 Task: Create Card Website Maintenance Review in Board User Experience Best Practices to Workspace Event Furniture Rentals. Create Card Zoology Conference Review in Board Product Price Optimization to Workspace Event Furniture Rentals. Create Card Website Maintenance Review in Board Public Relations Crisis Communication Plan Development and Execution to Workspace Event Furniture Rentals
Action: Mouse moved to (469, 216)
Screenshot: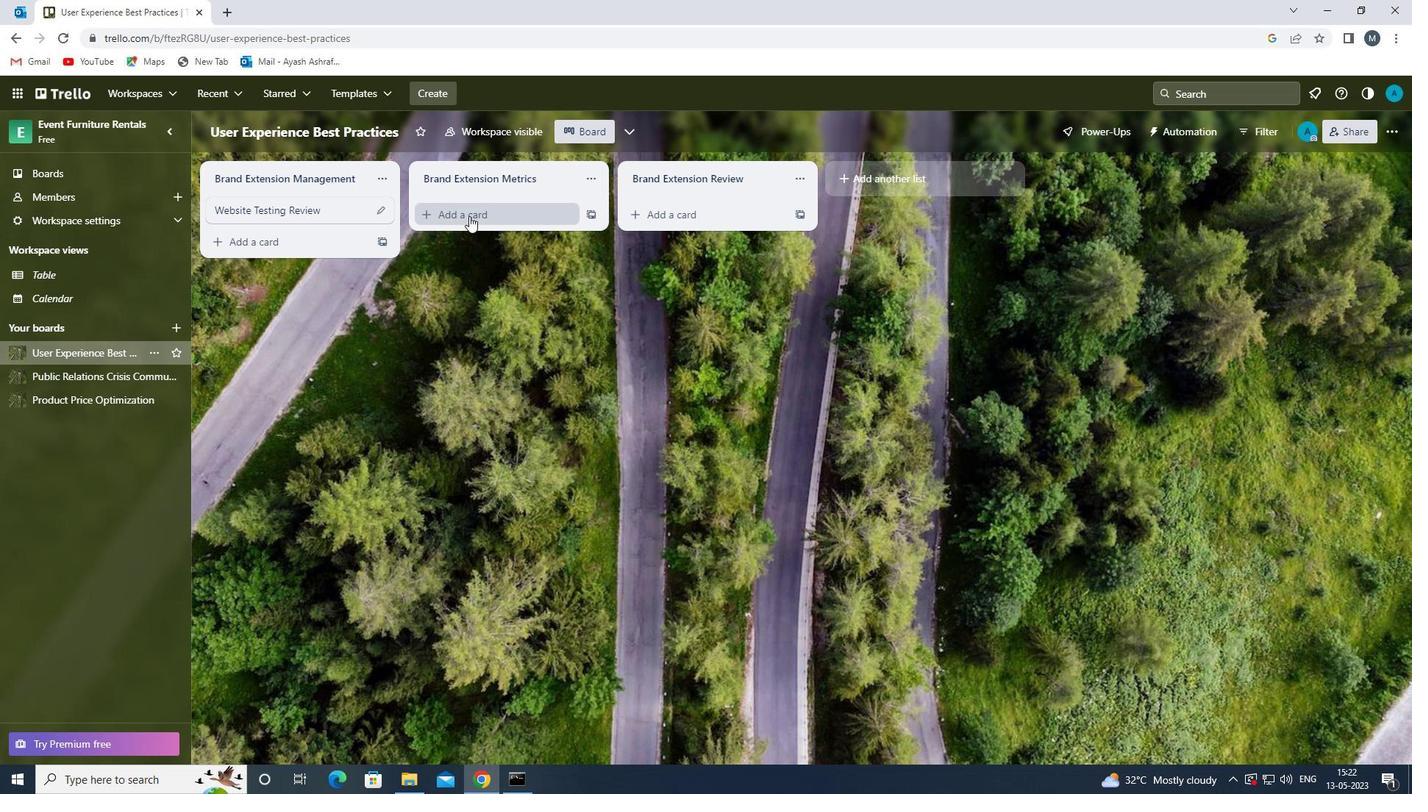 
Action: Mouse pressed left at (469, 216)
Screenshot: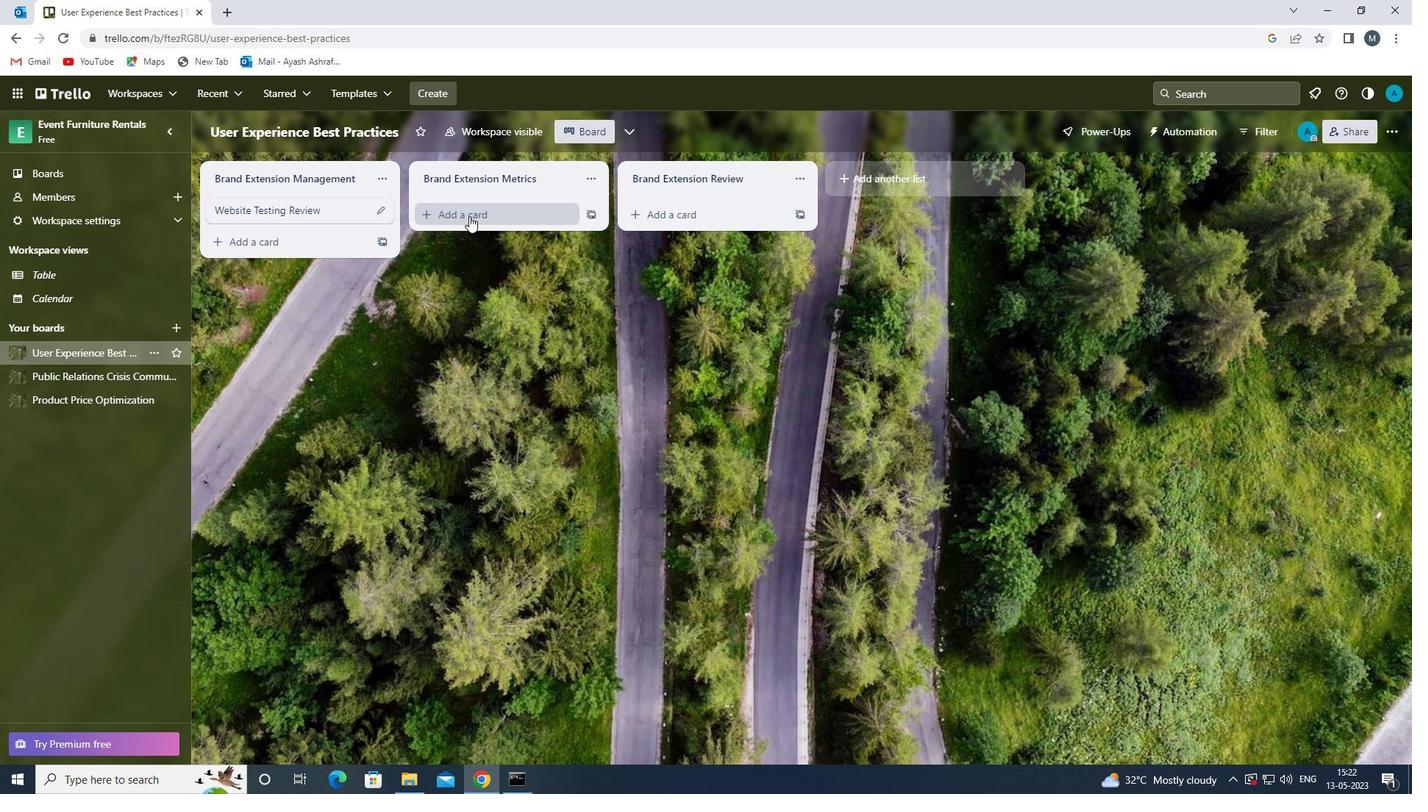 
Action: Mouse moved to (461, 232)
Screenshot: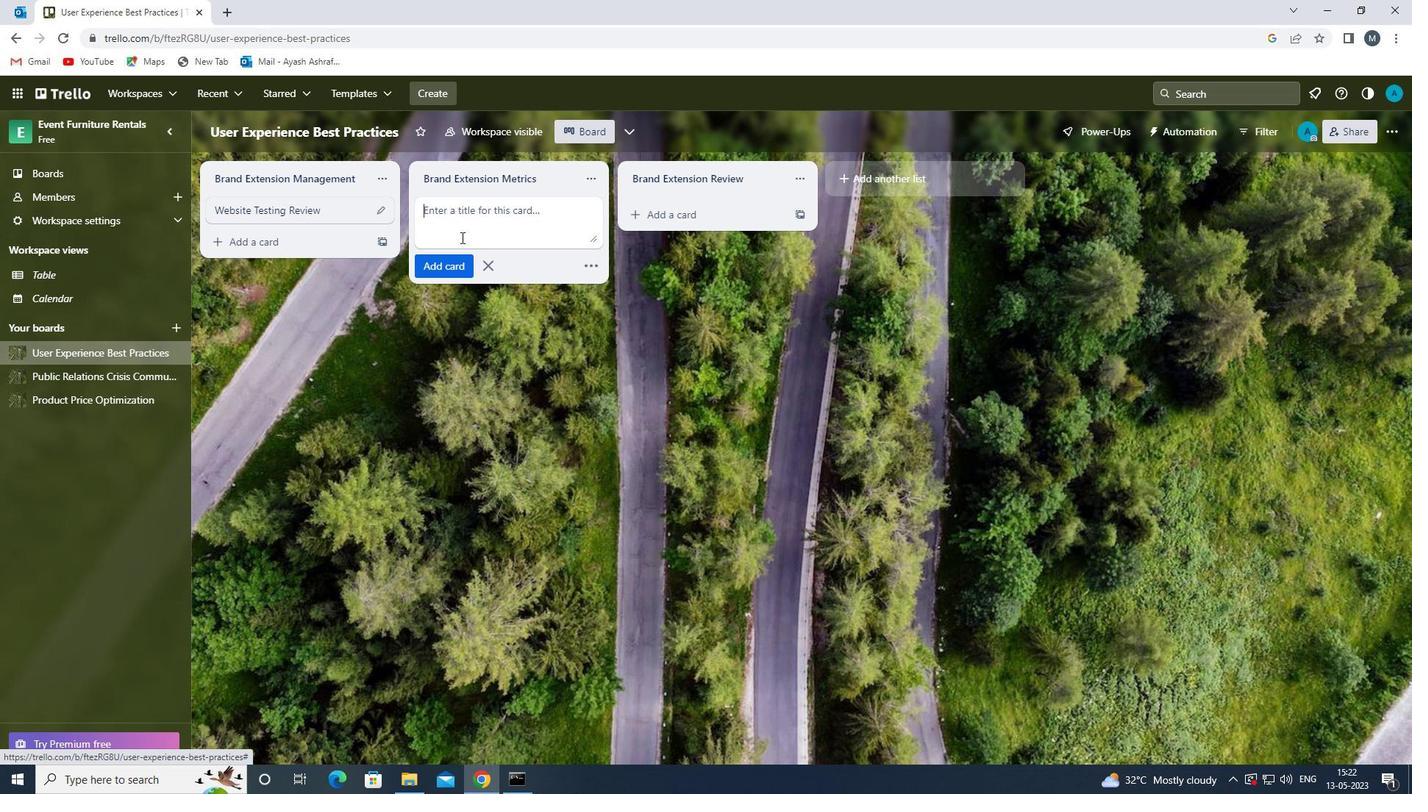 
Action: Mouse pressed left at (461, 232)
Screenshot: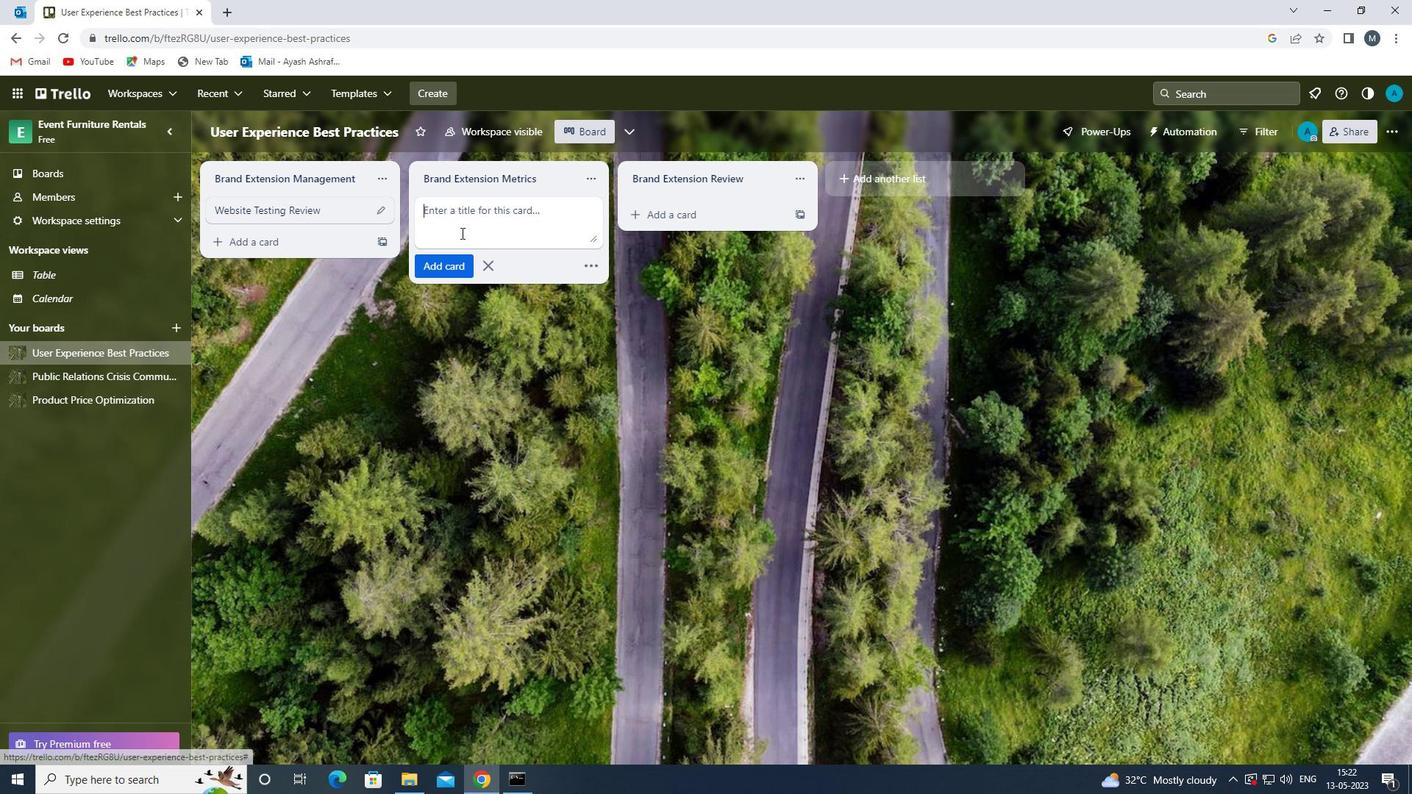 
Action: Key pressed <Key.shift>WEBSITE<Key.space><Key.shift>MAINTENANCE<Key.space><Key.shift>REVIEW<Key.space>
Screenshot: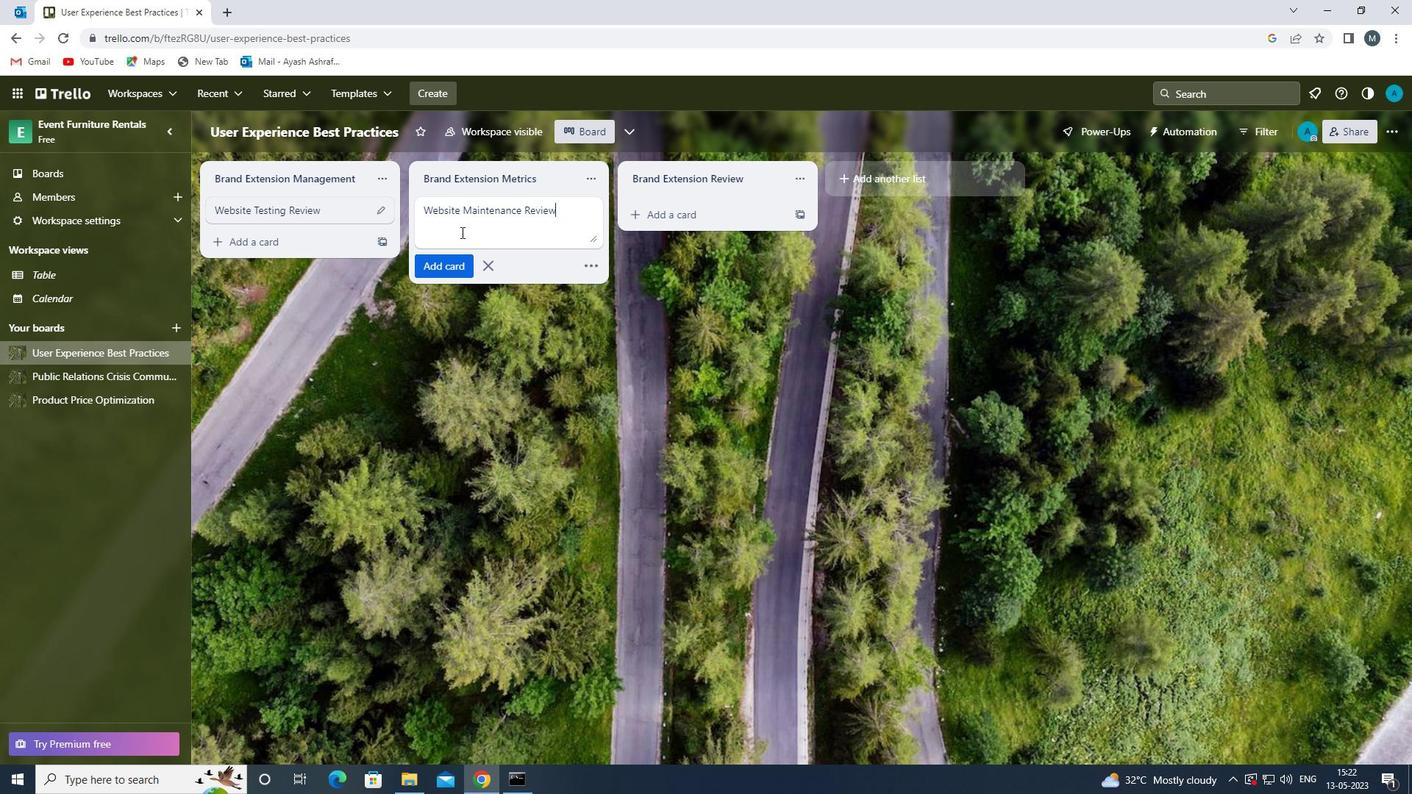 
Action: Mouse moved to (454, 261)
Screenshot: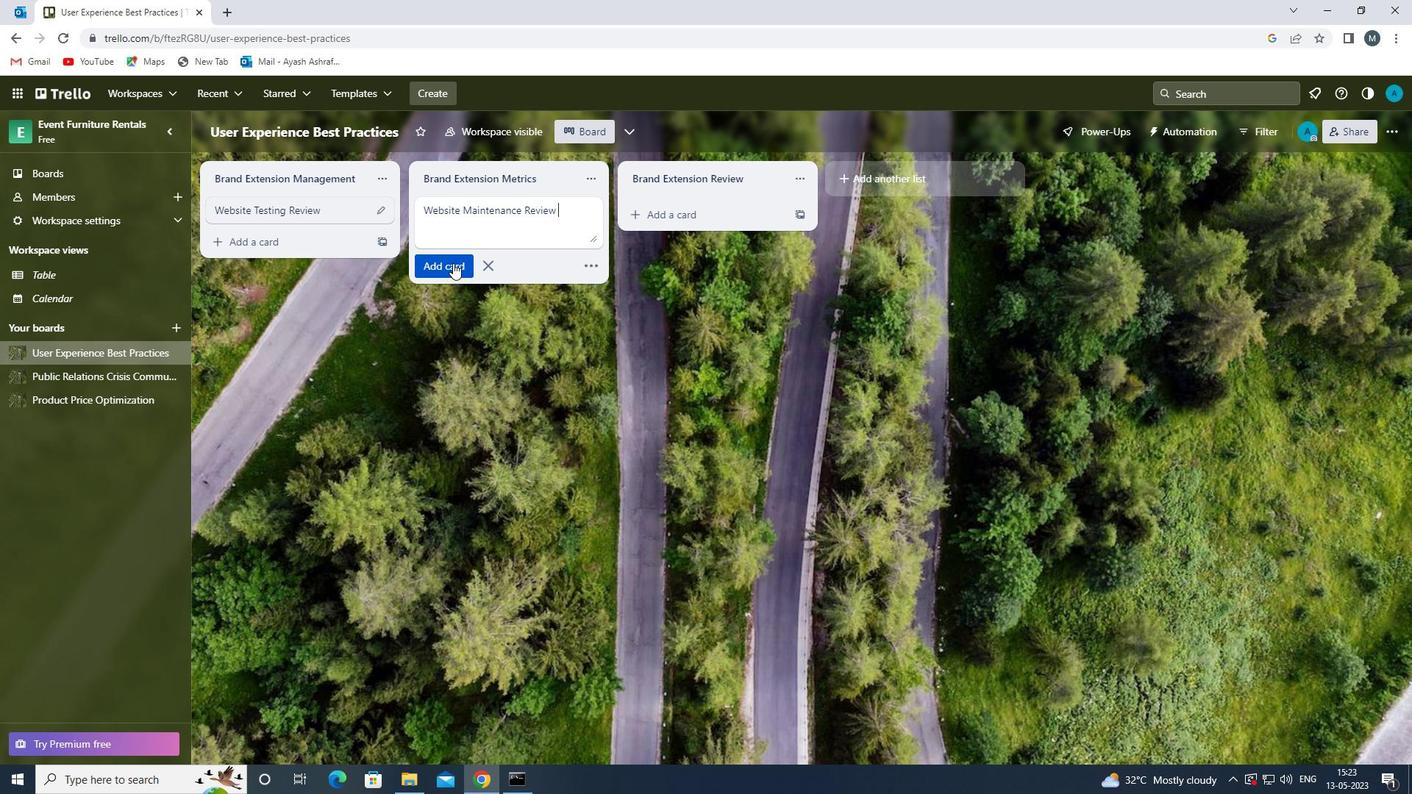 
Action: Mouse pressed left at (454, 261)
Screenshot: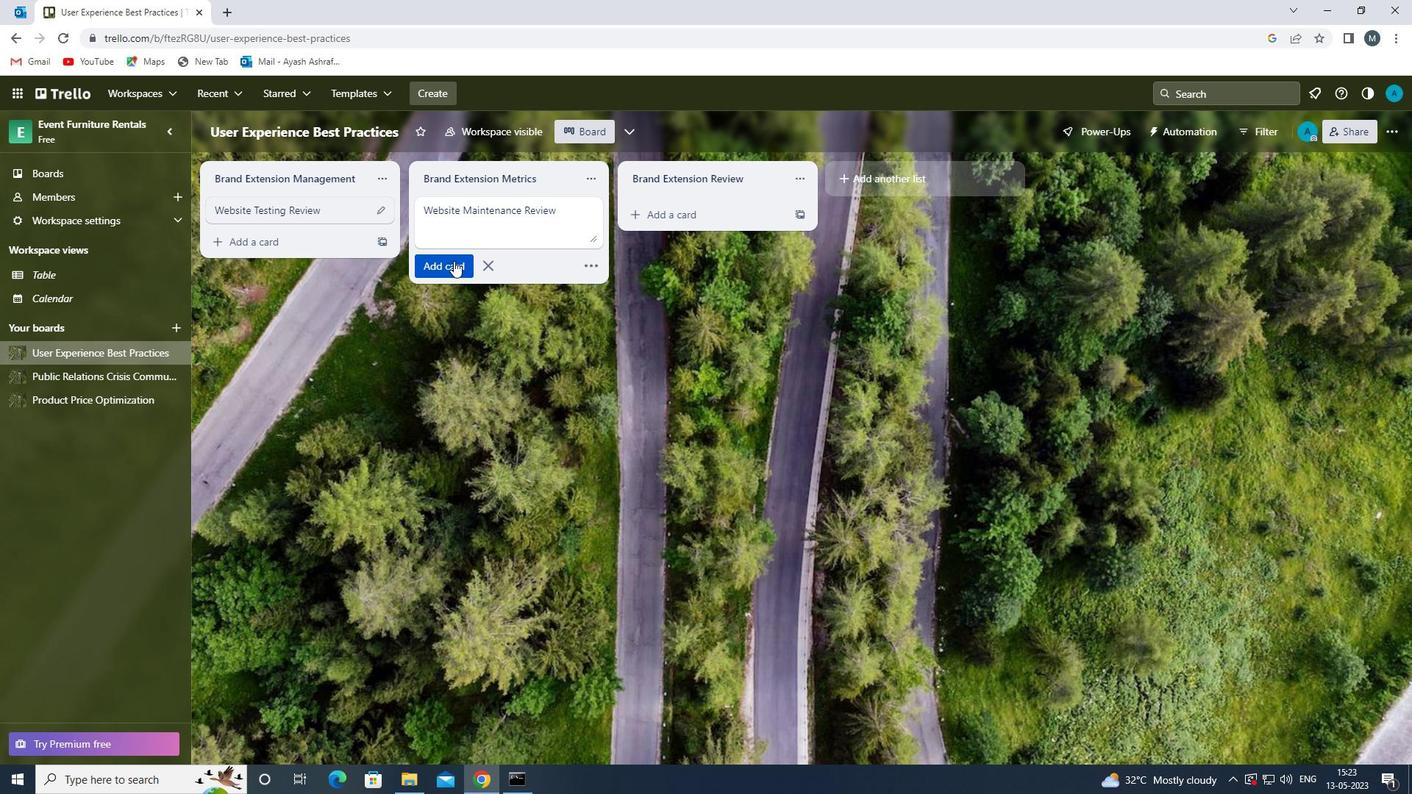 
Action: Mouse moved to (80, 406)
Screenshot: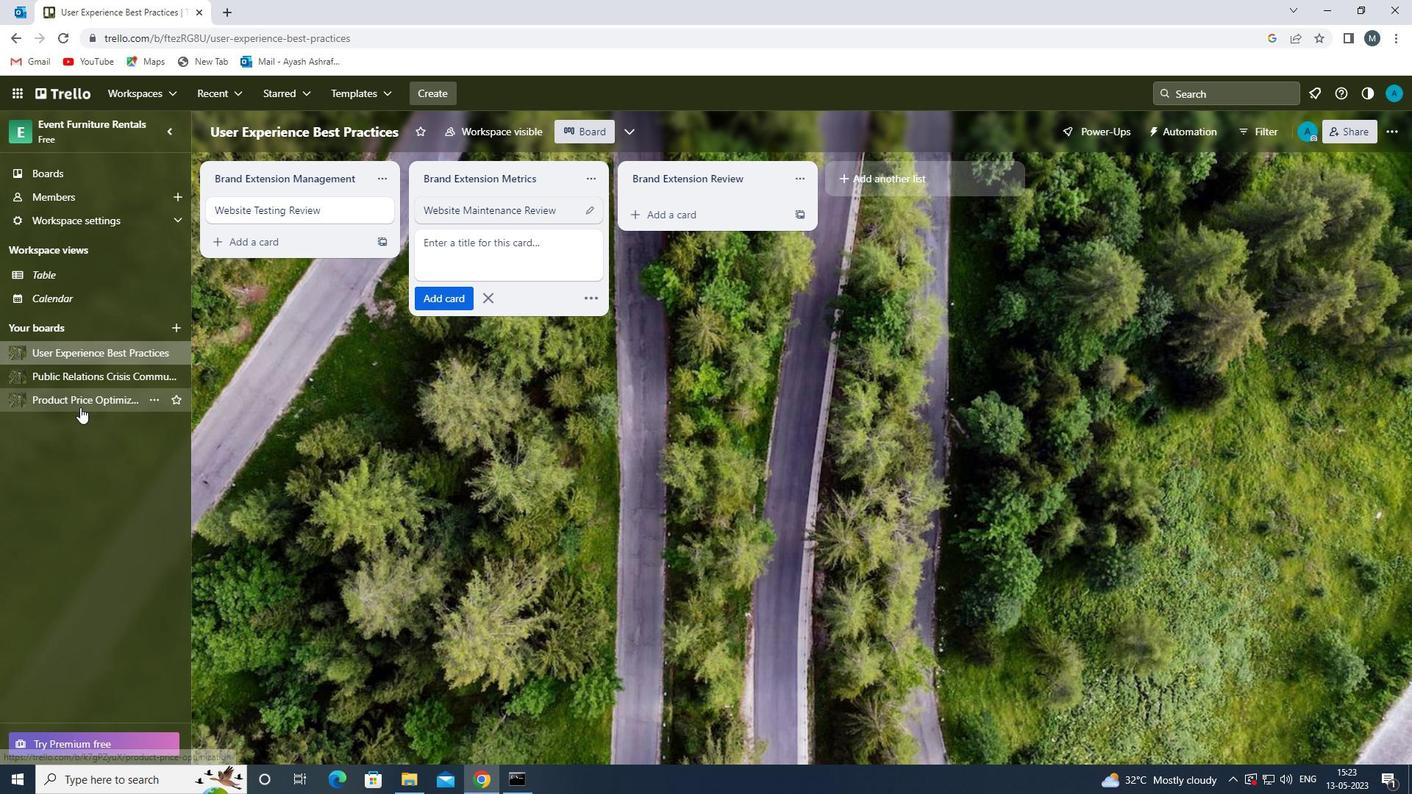 
Action: Mouse pressed left at (80, 406)
Screenshot: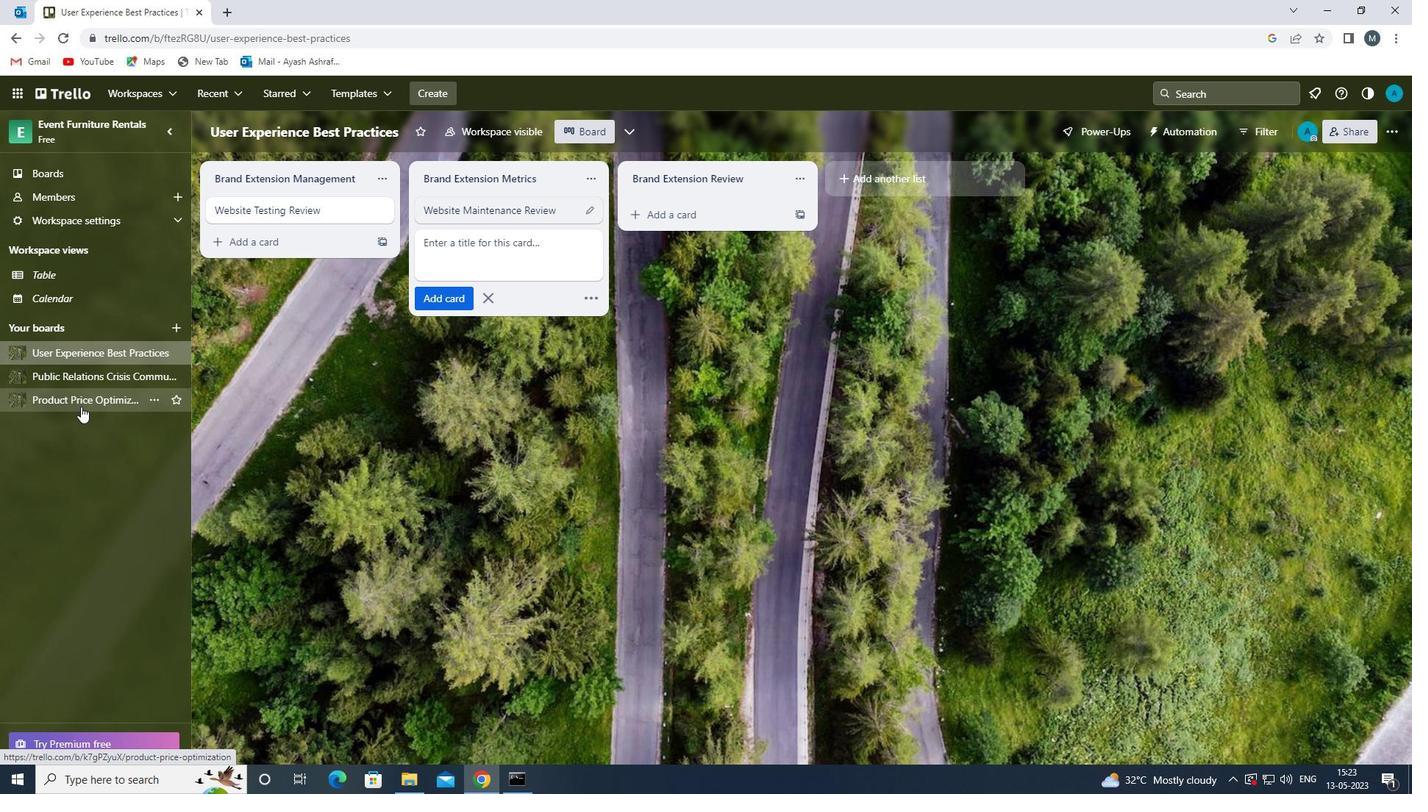 
Action: Mouse moved to (460, 221)
Screenshot: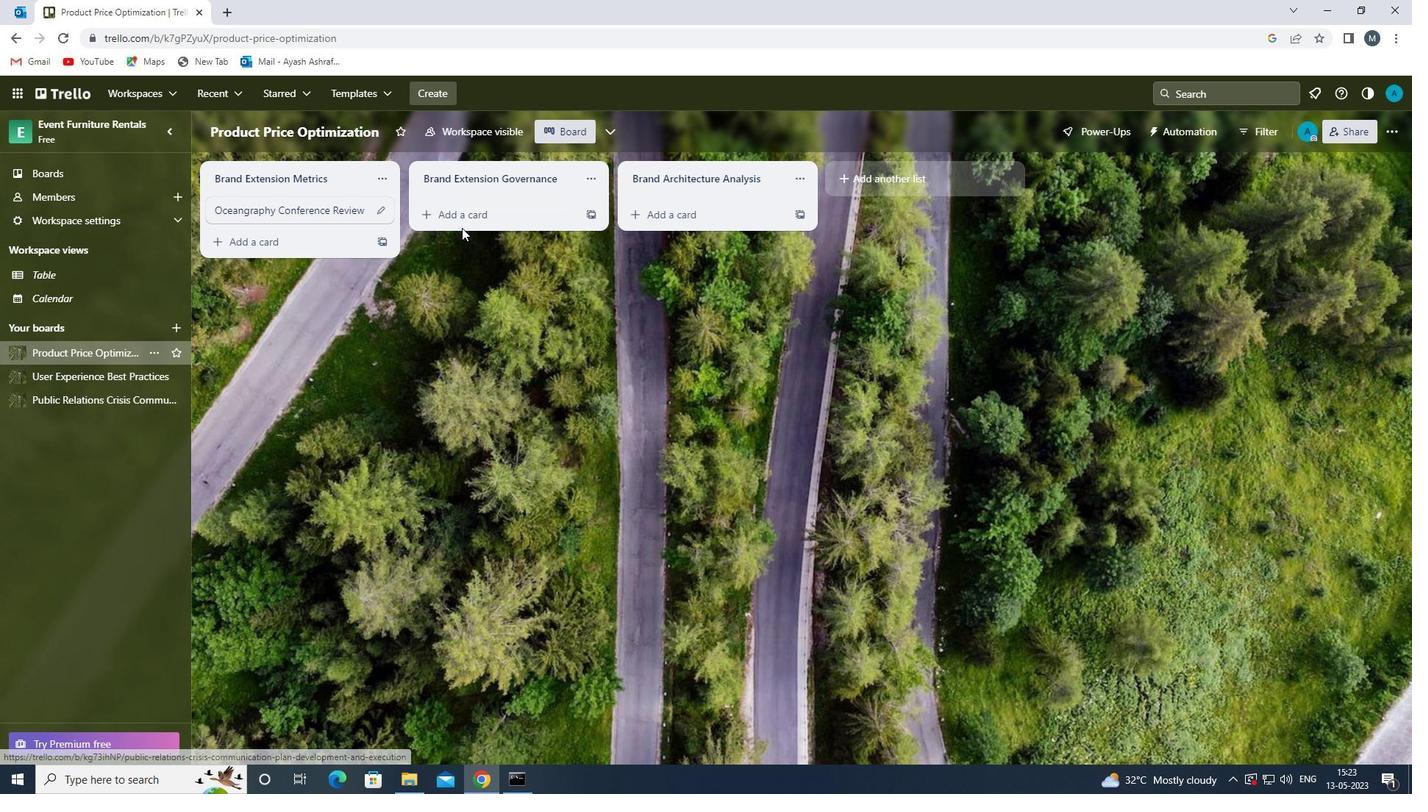 
Action: Mouse pressed left at (460, 221)
Screenshot: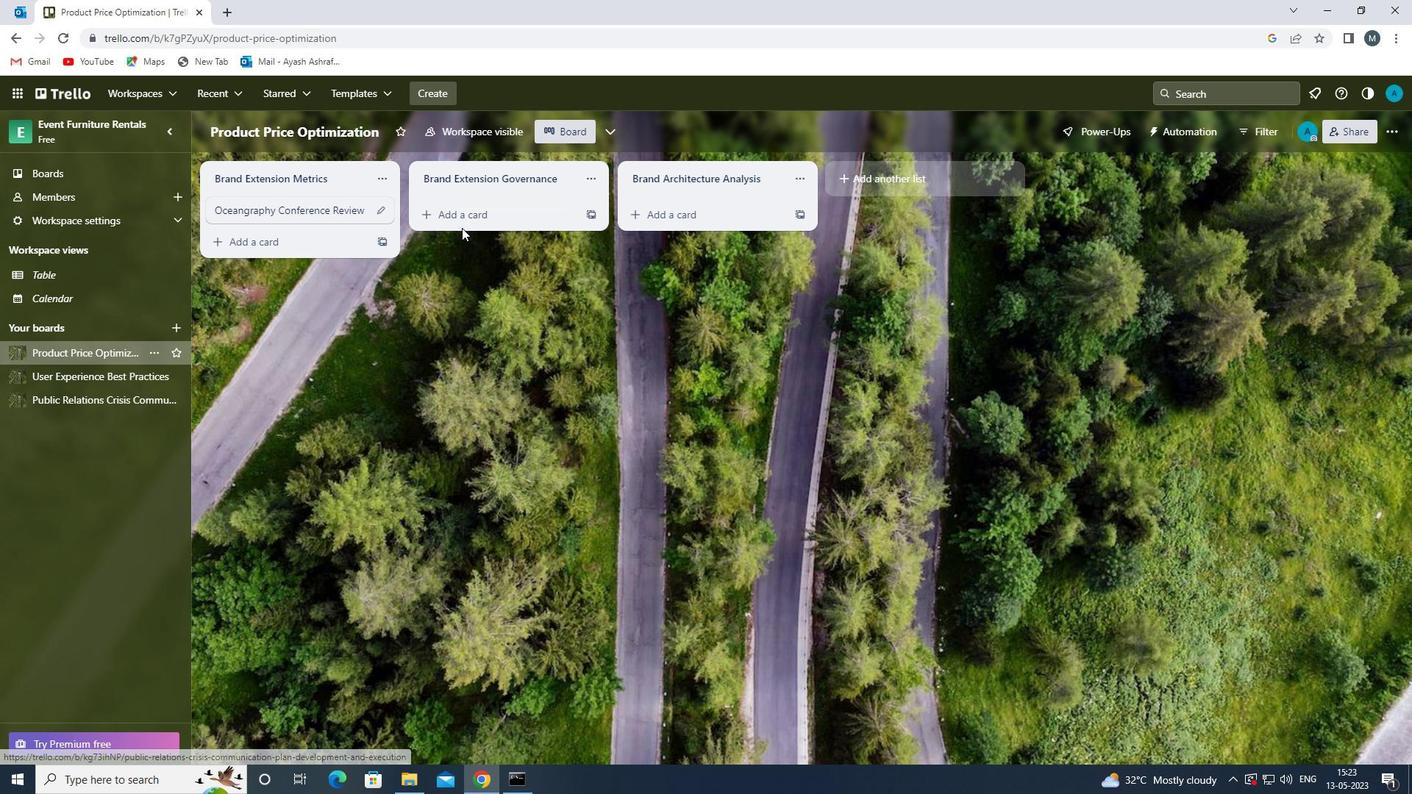 
Action: Mouse moved to (472, 221)
Screenshot: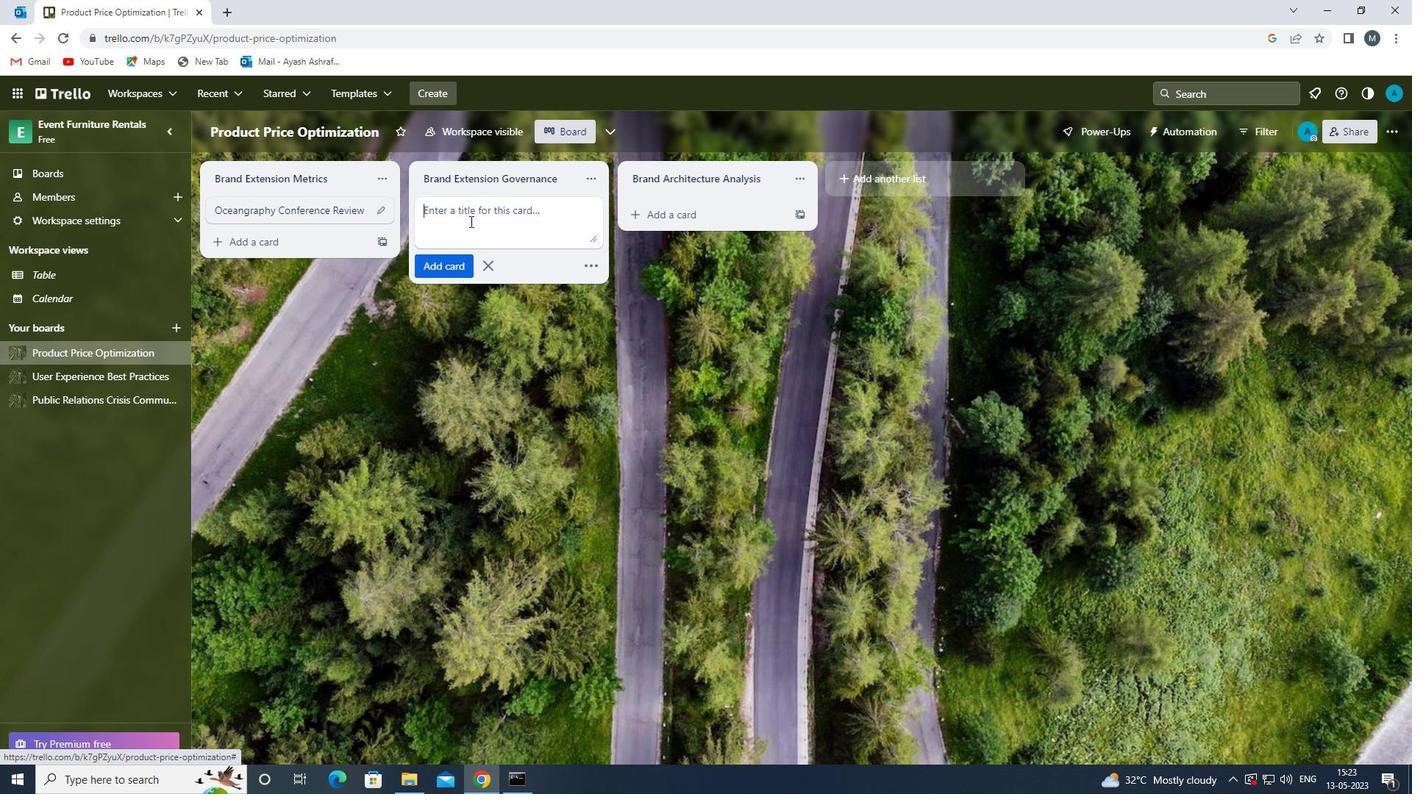 
Action: Mouse pressed left at (472, 221)
Screenshot: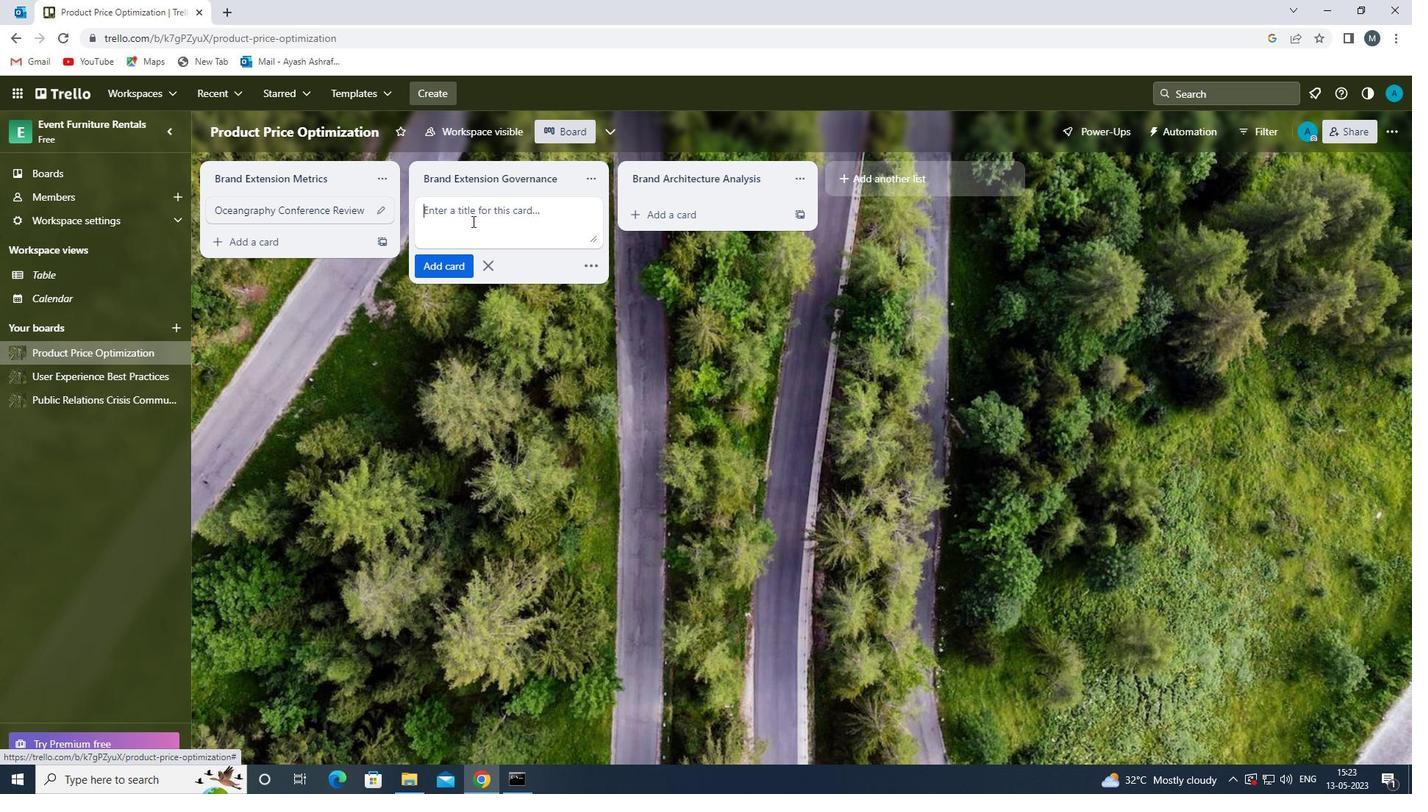 
Action: Mouse moved to (472, 221)
Screenshot: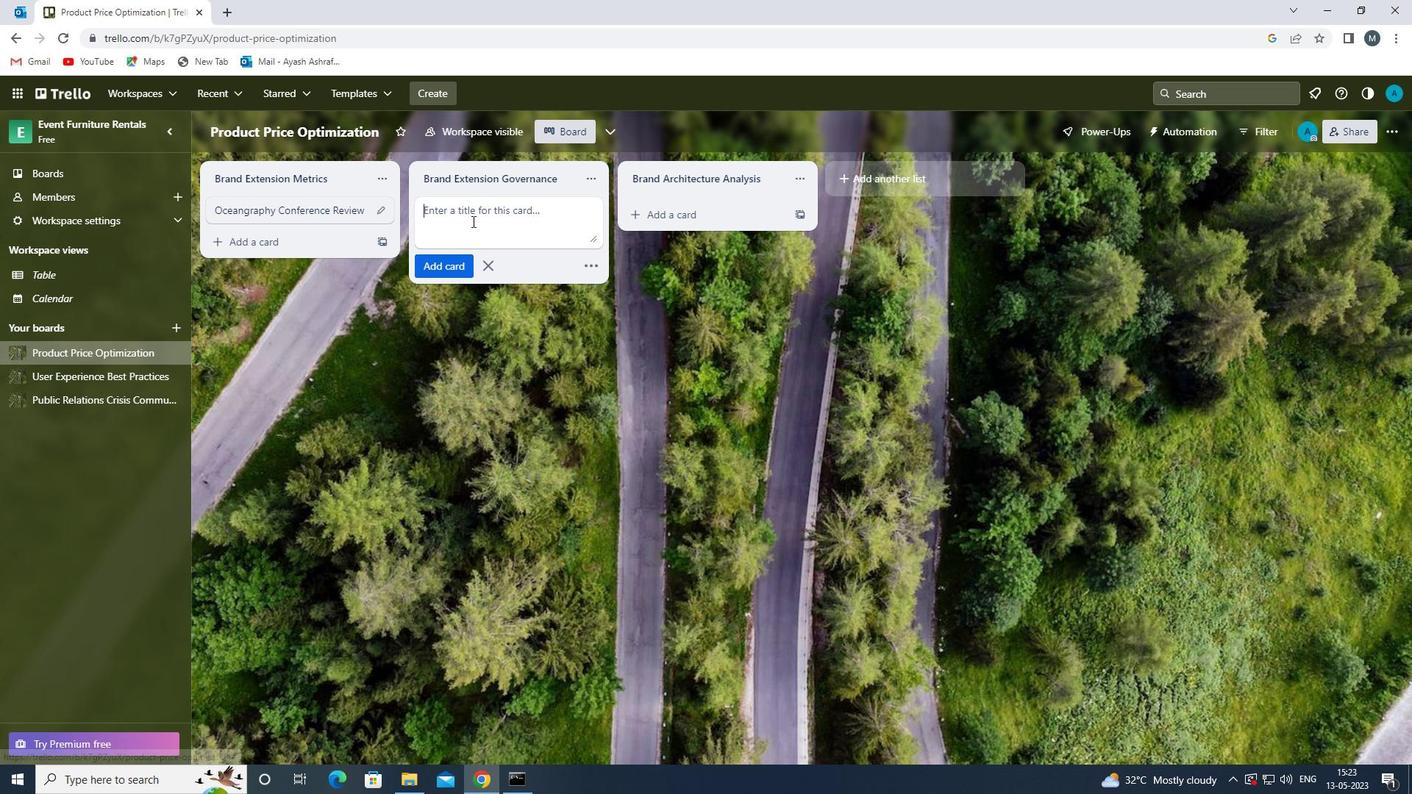 
Action: Key pressed <Key.shift>ZOOLOGY<Key.space><Key.shift><Key.shift><Key.shift><Key.shift><Key.shift>CONFERENCE<Key.space><Key.shift>REVIEW<Key.space>
Screenshot: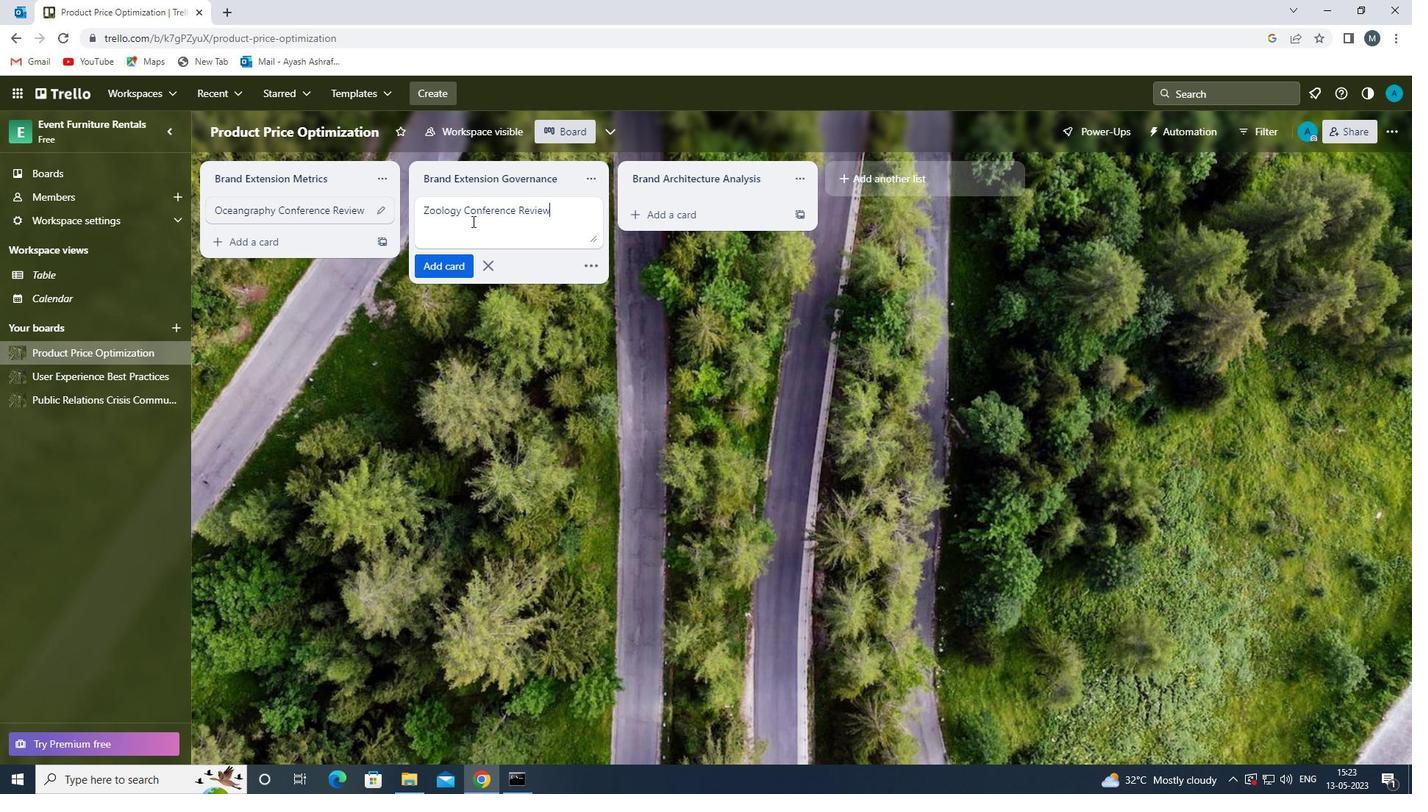 
Action: Mouse moved to (459, 267)
Screenshot: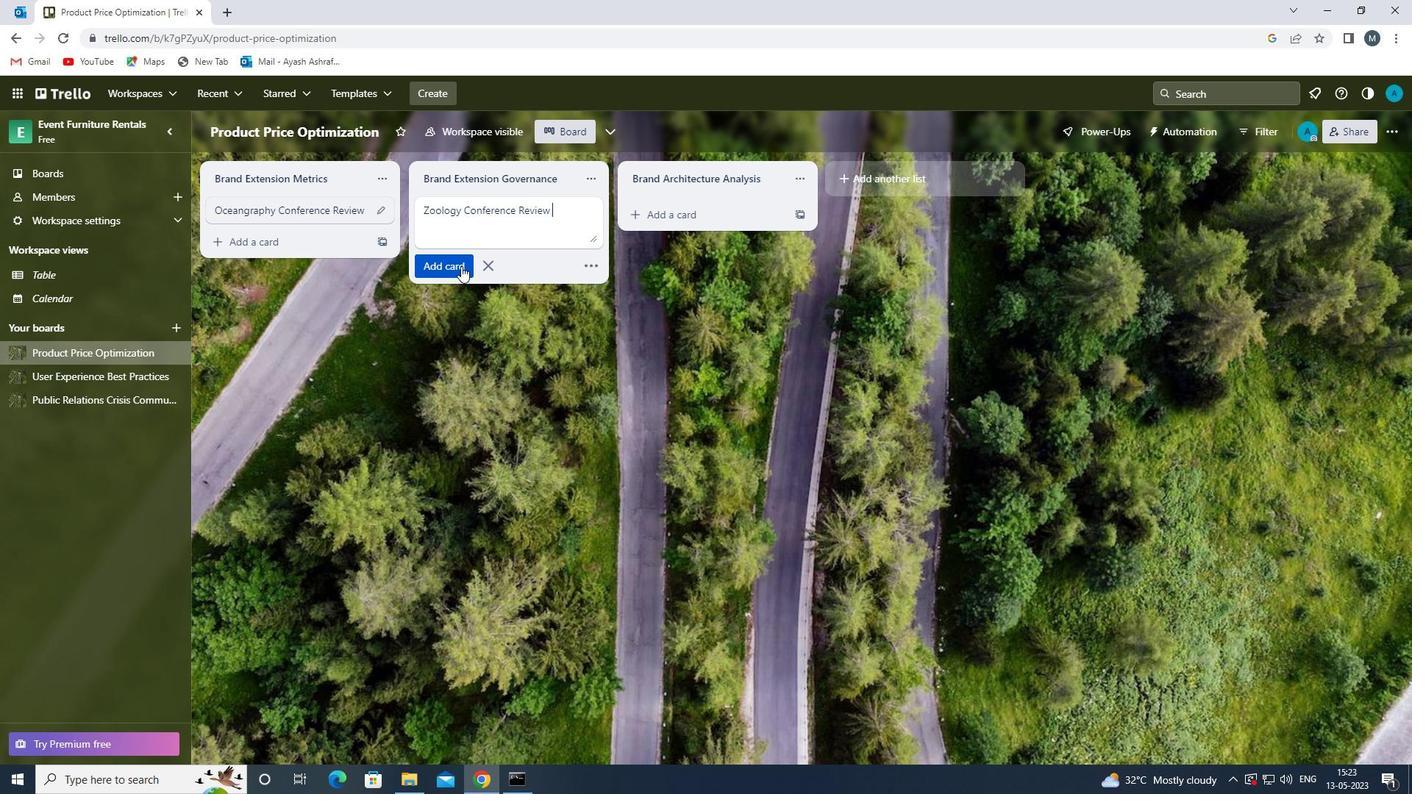 
Action: Mouse pressed left at (459, 267)
Screenshot: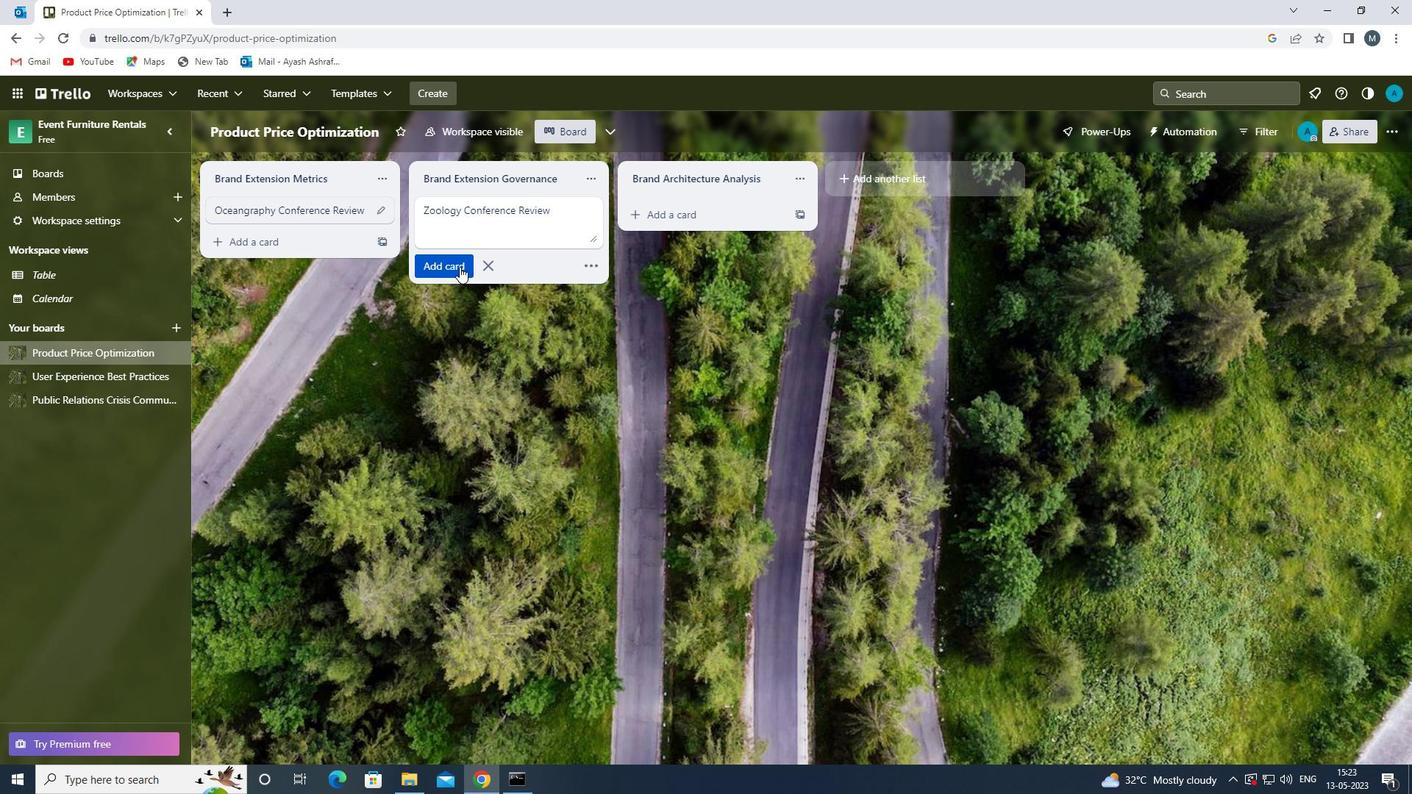 
Action: Mouse moved to (437, 397)
Screenshot: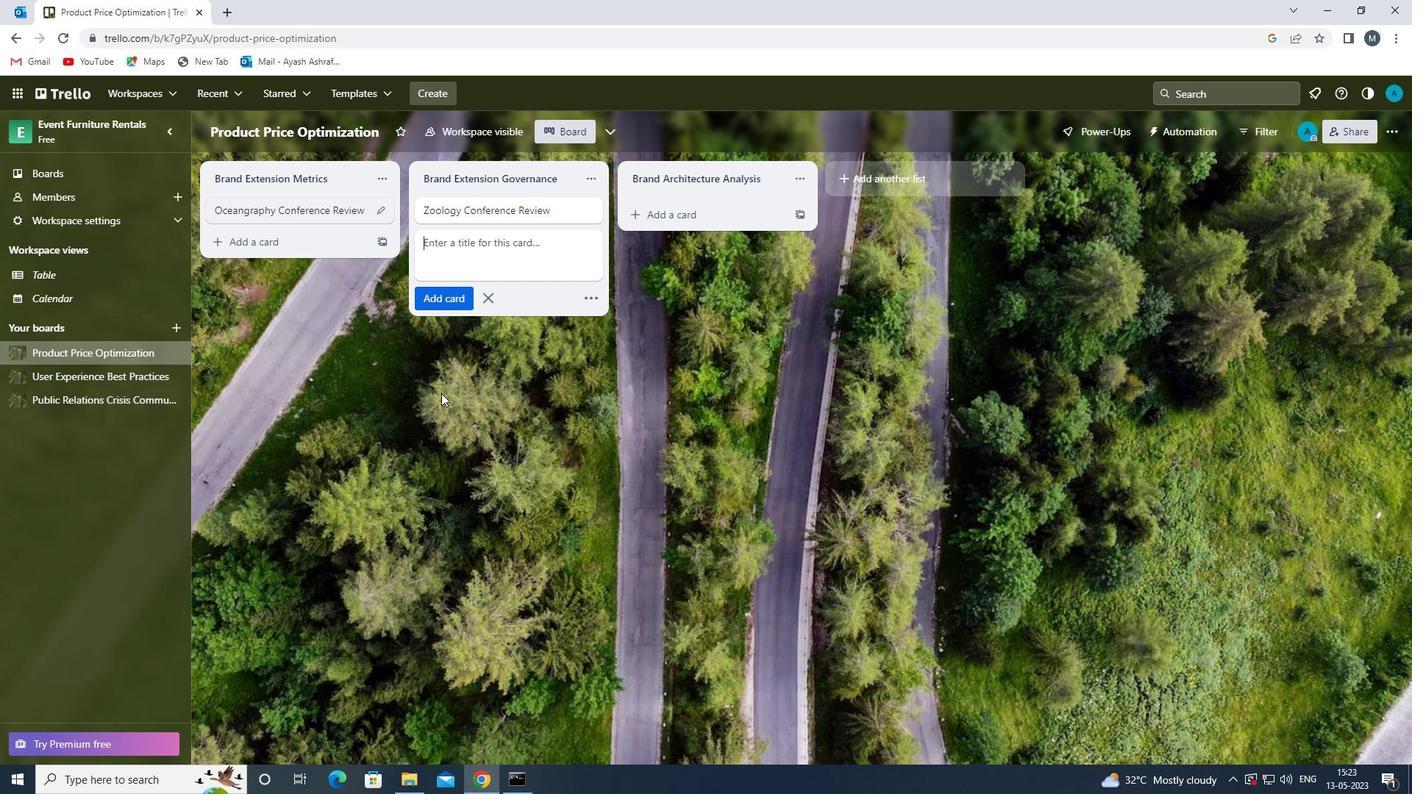 
Action: Mouse pressed left at (437, 397)
Screenshot: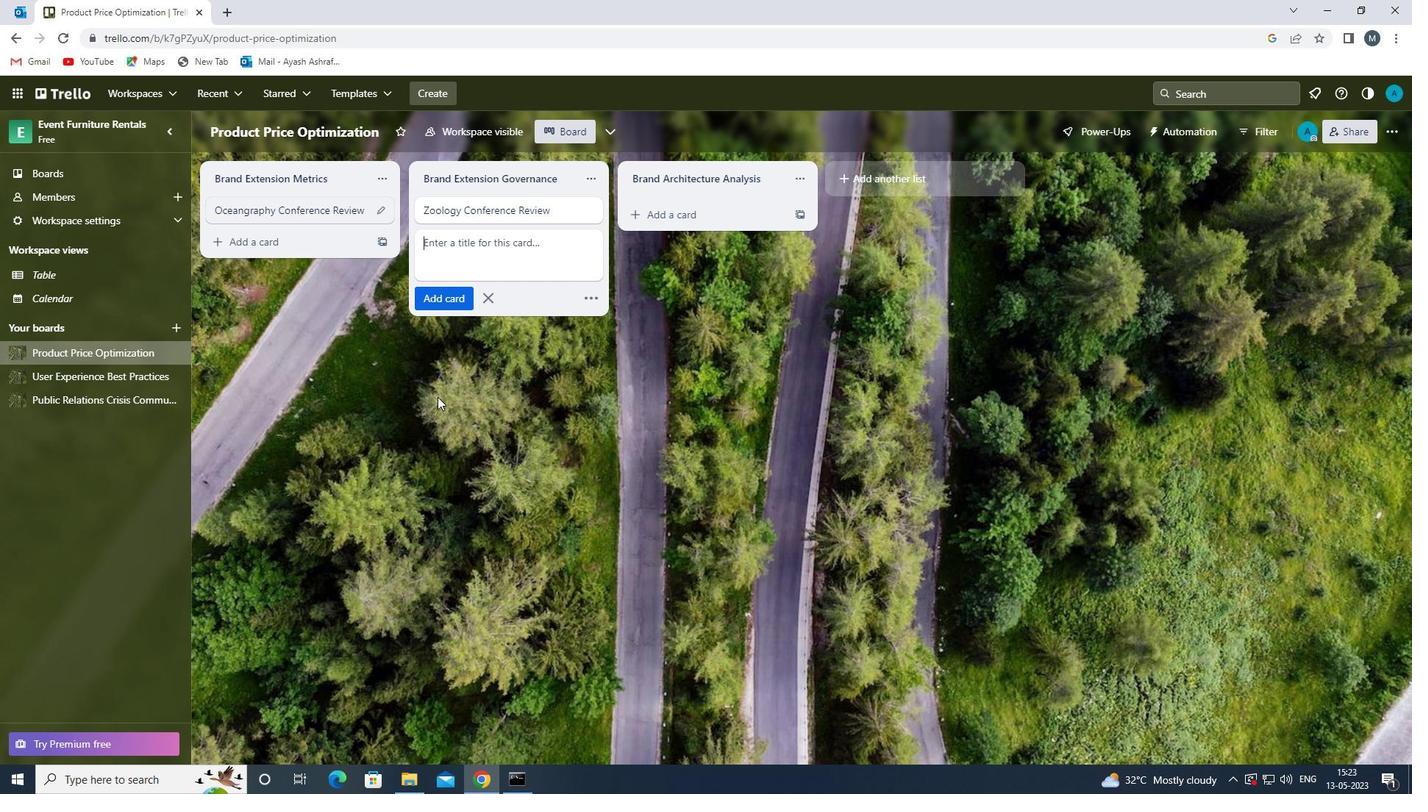 
Action: Mouse moved to (89, 402)
Screenshot: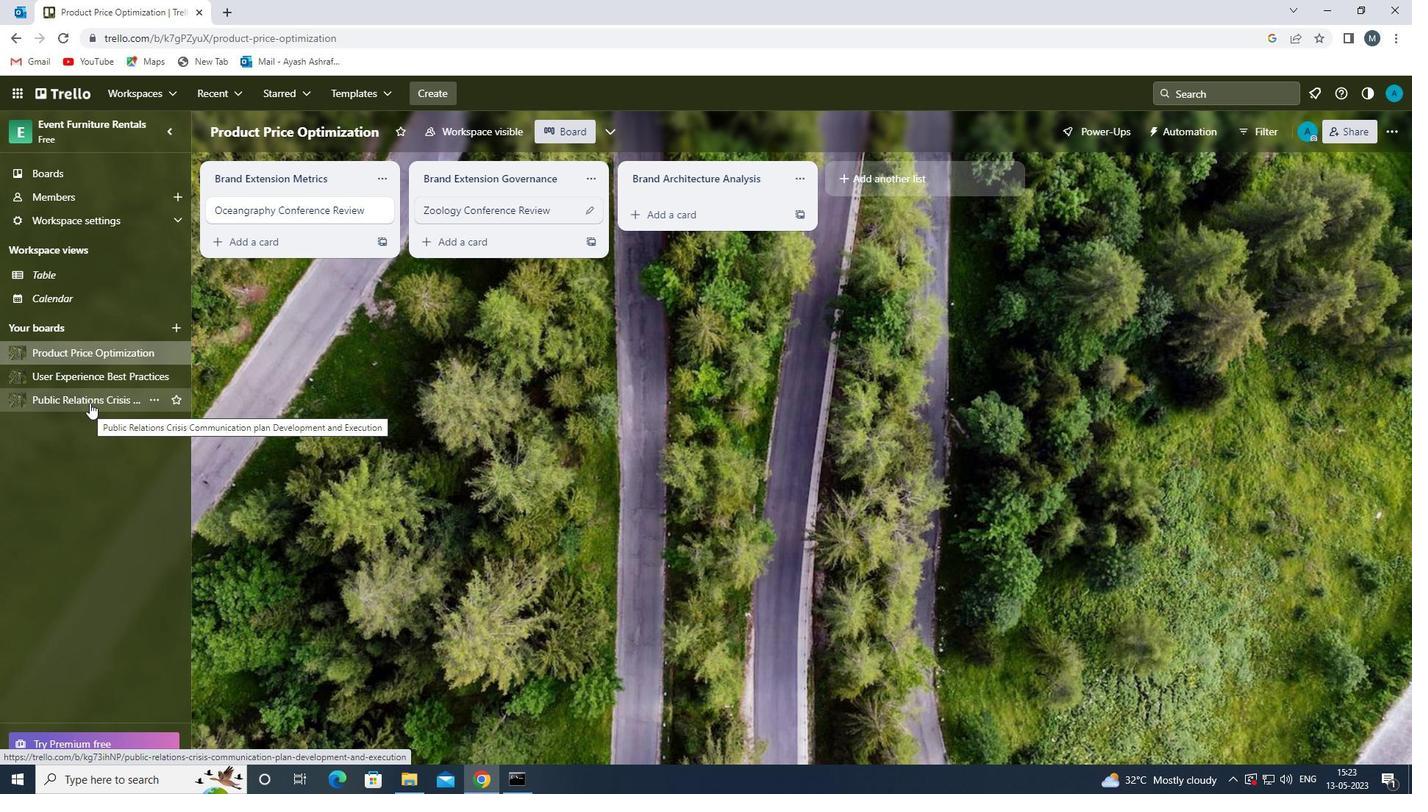 
Action: Mouse pressed left at (89, 402)
Screenshot: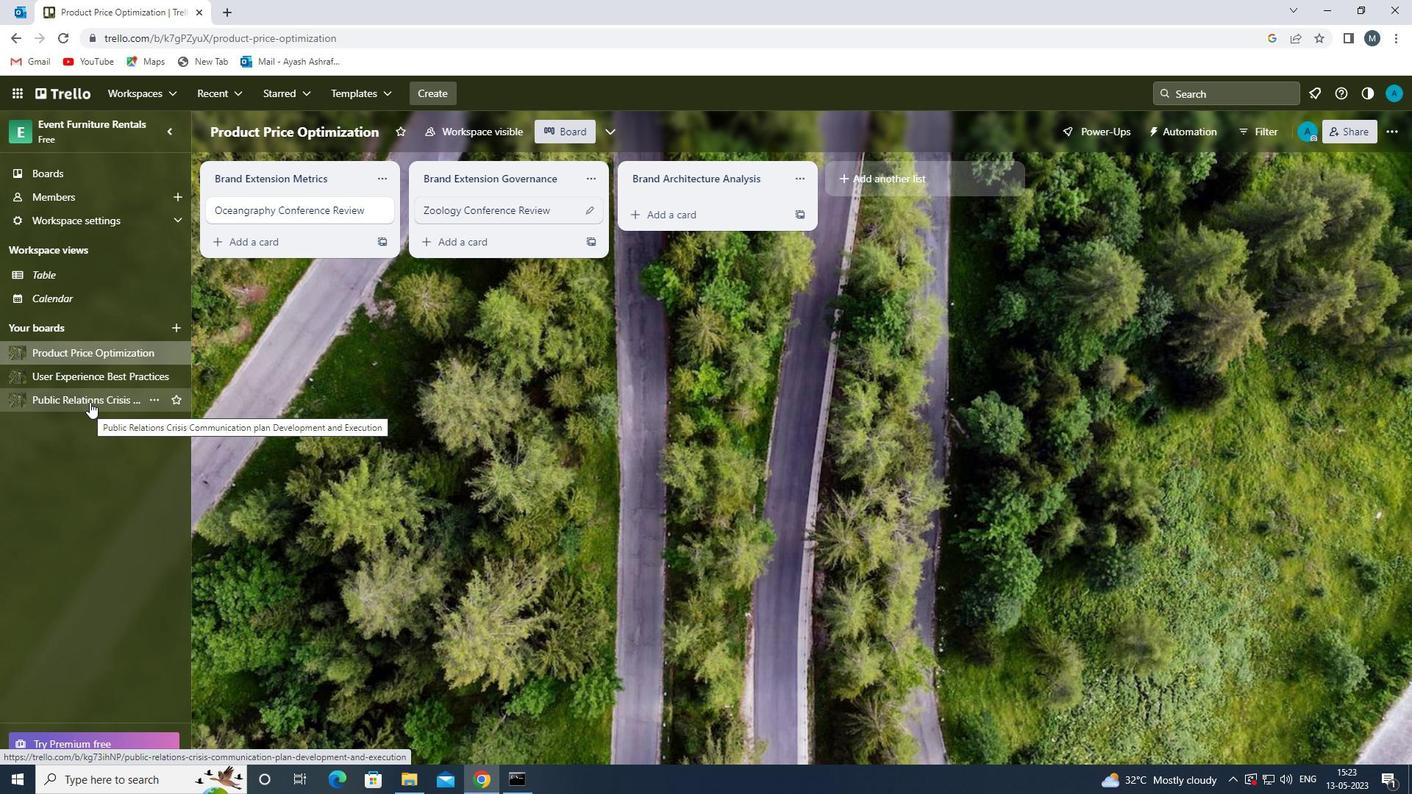 
Action: Mouse moved to (481, 224)
Screenshot: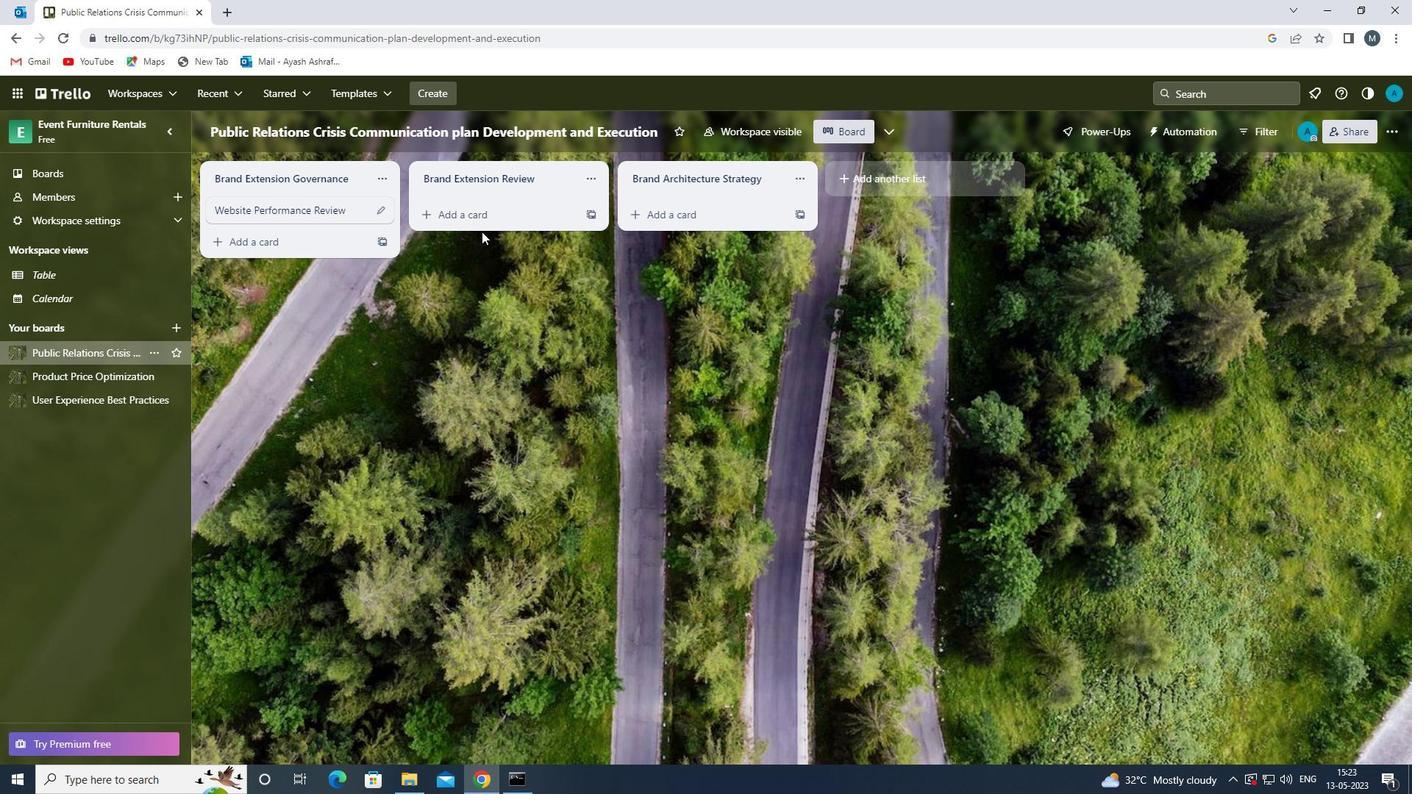 
Action: Mouse pressed left at (481, 224)
Screenshot: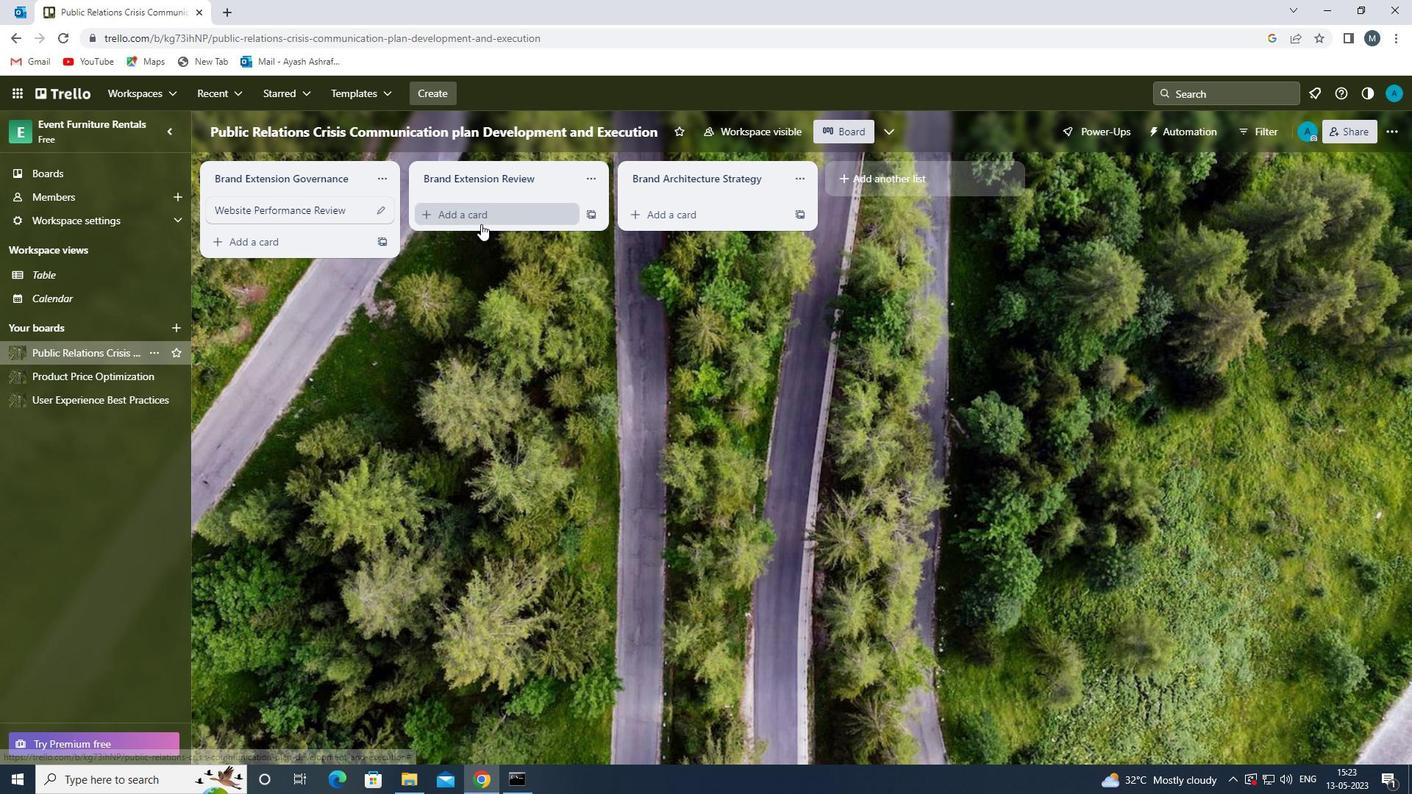 
Action: Mouse moved to (480, 226)
Screenshot: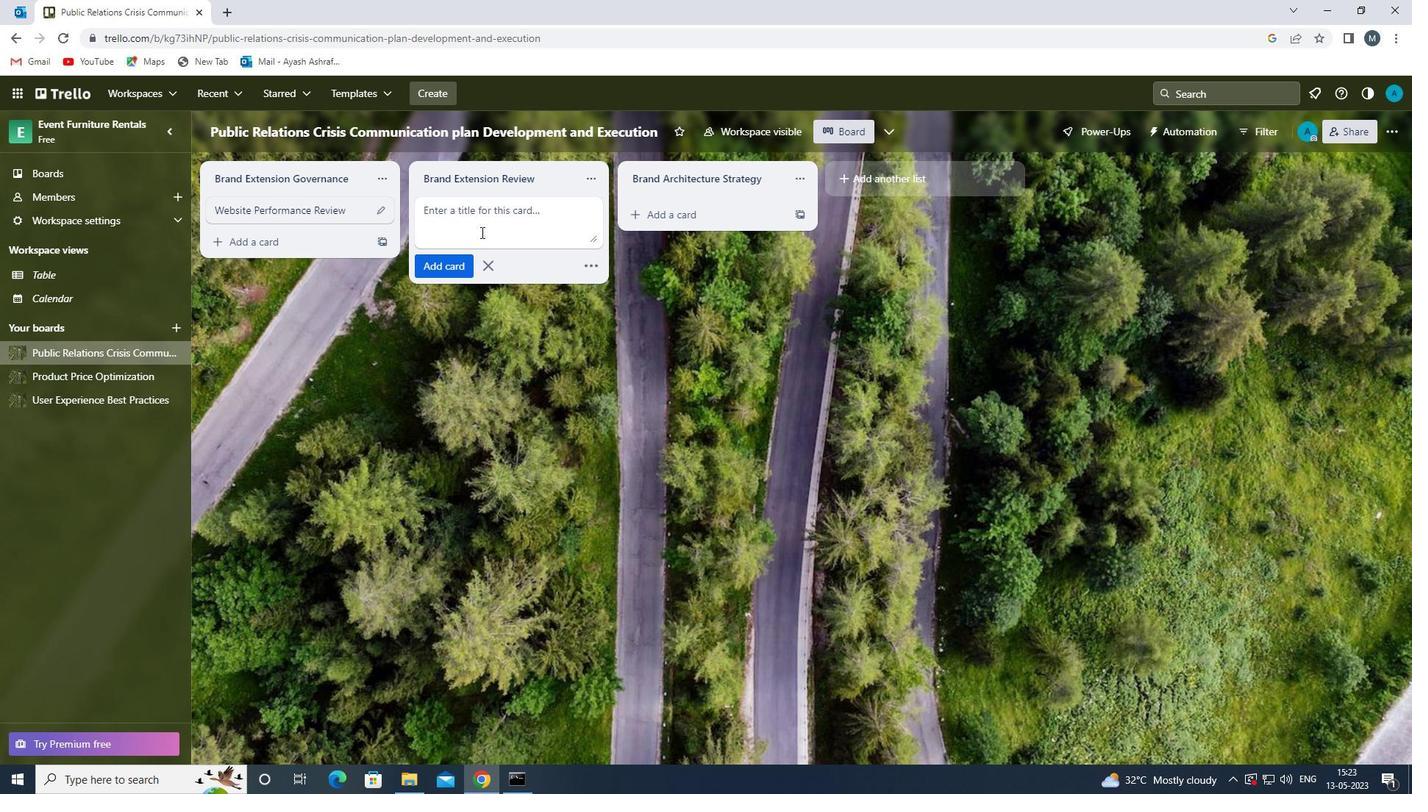 
Action: Mouse pressed left at (480, 226)
Screenshot: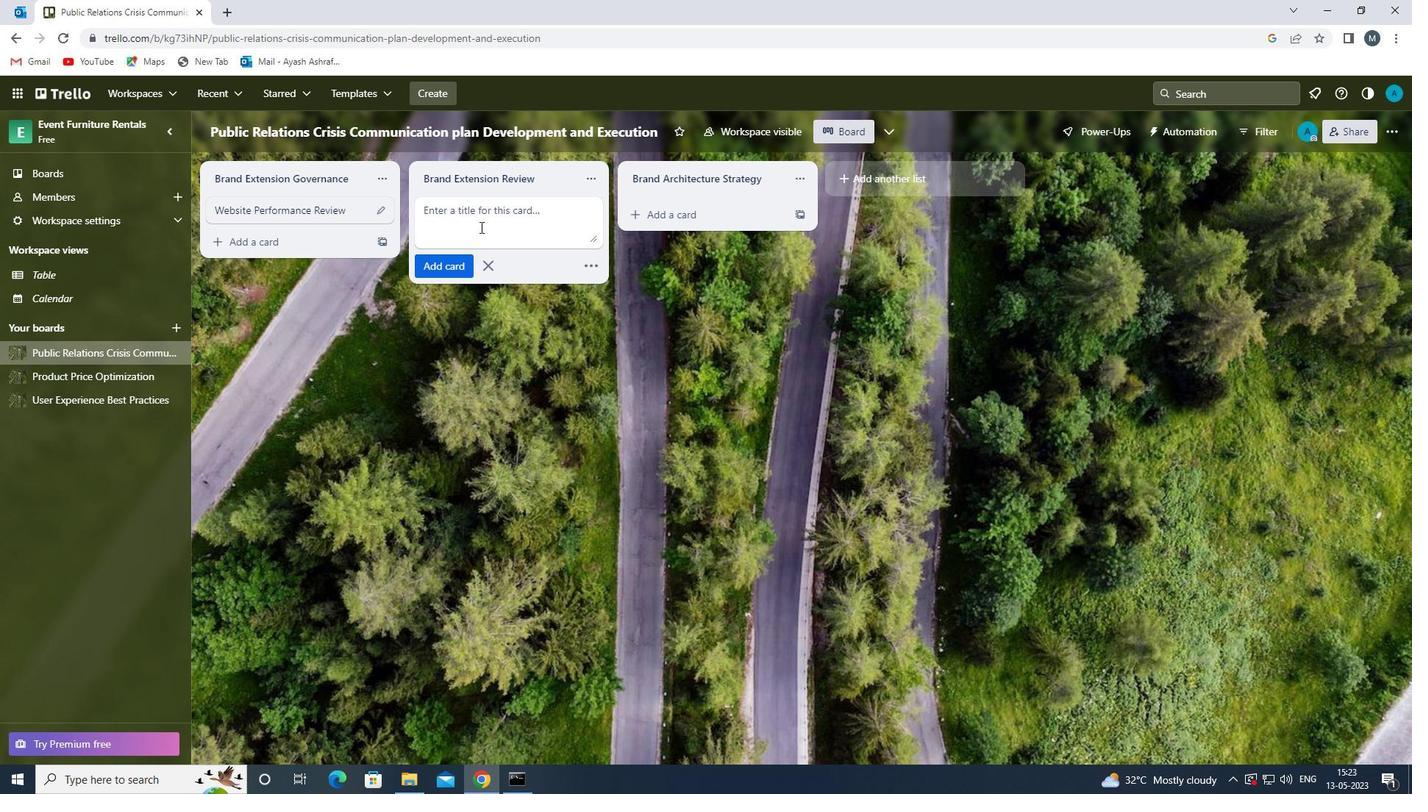 
Action: Mouse moved to (480, 226)
Screenshot: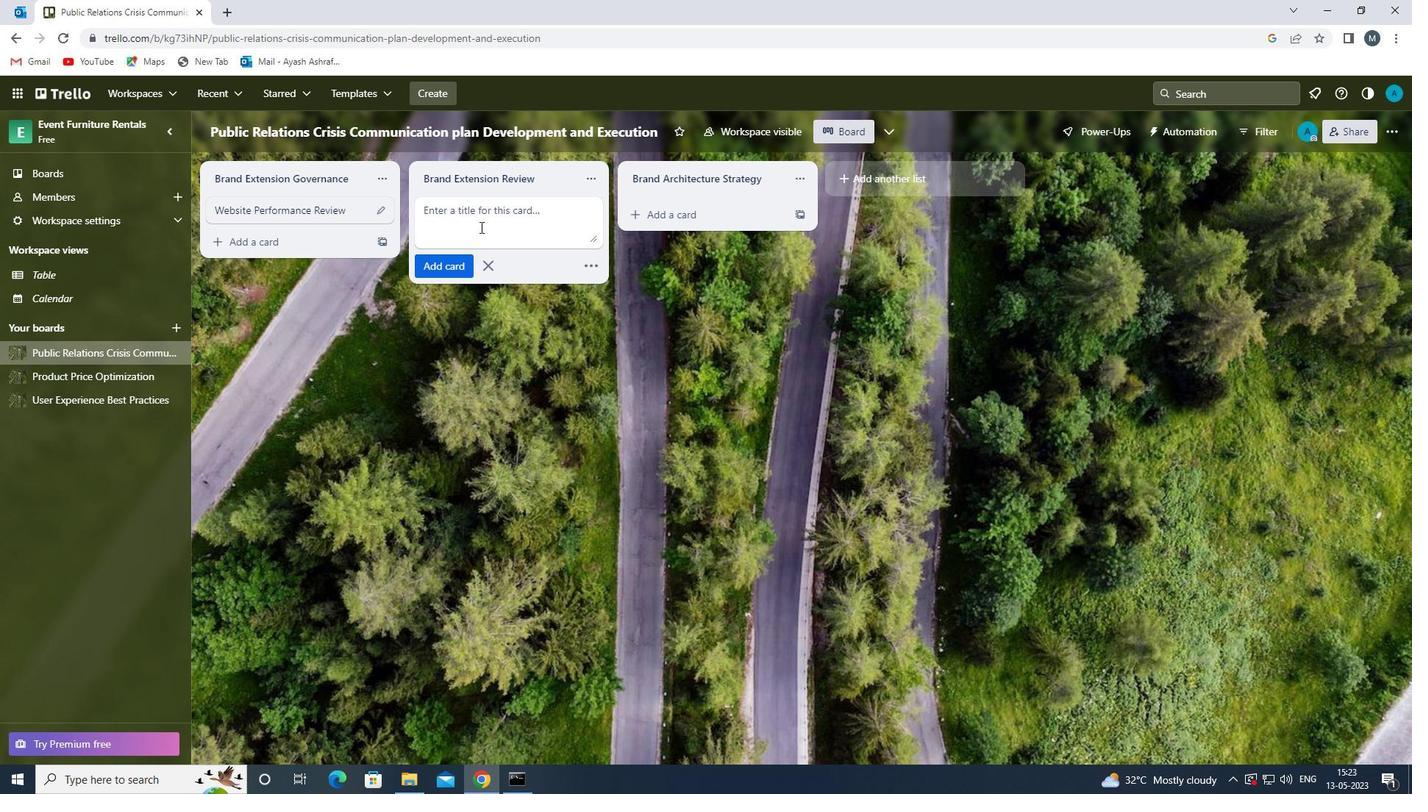 
Action: Key pressed <Key.shift><Key.shift>WEBSITE<Key.space><Key.shift>MAINTENANCE<Key.space><Key.shift>REVIEW<Key.space>
Screenshot: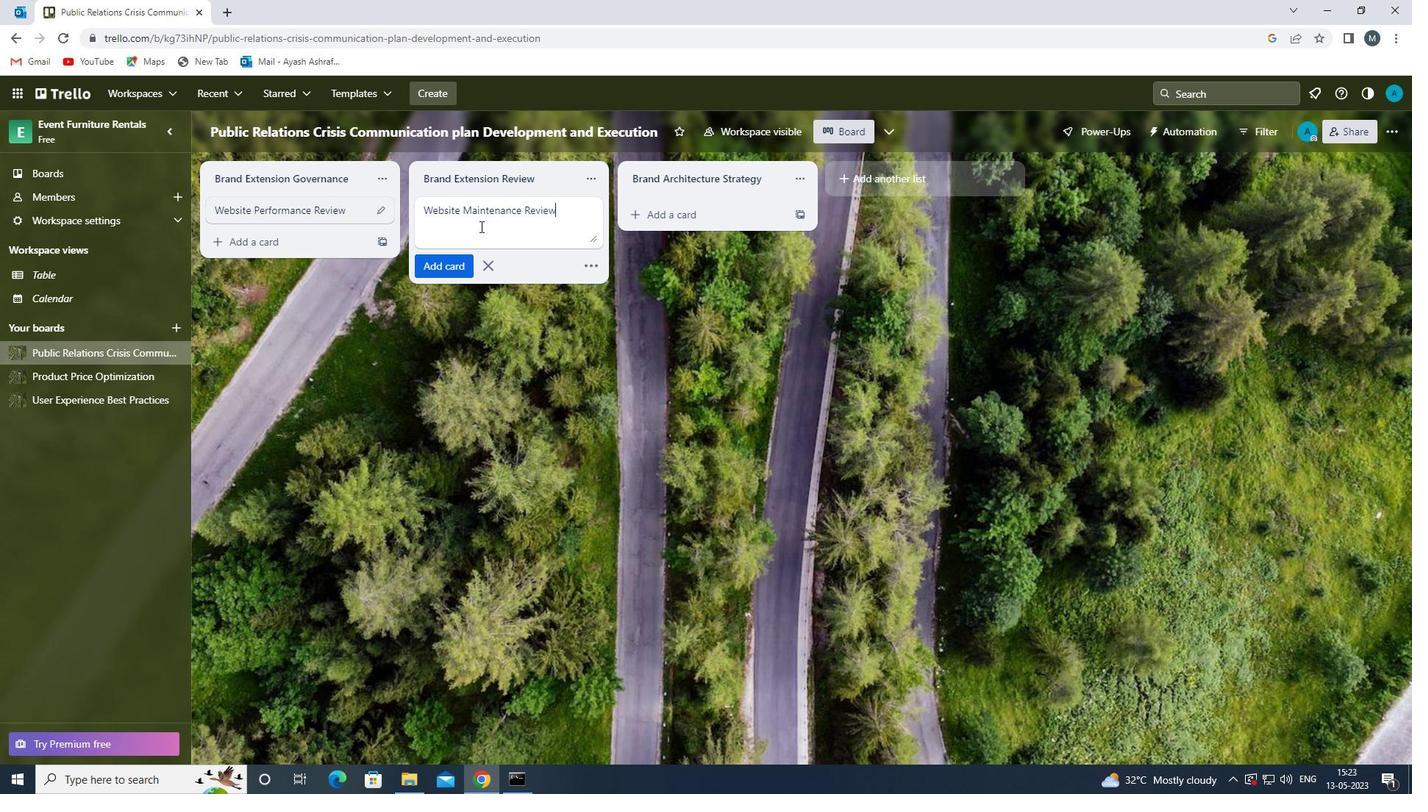 
Action: Mouse moved to (445, 269)
Screenshot: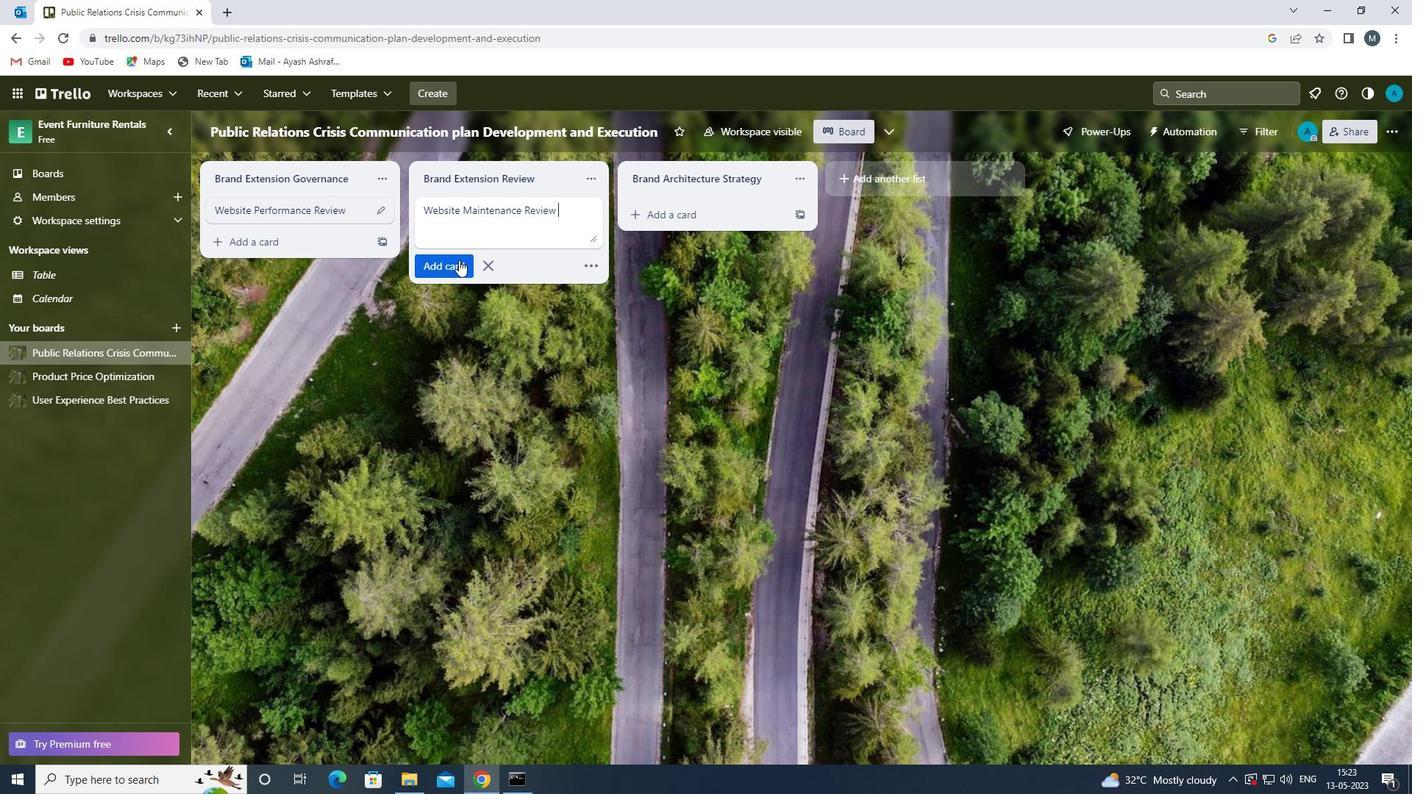
Action: Mouse pressed left at (445, 269)
Screenshot: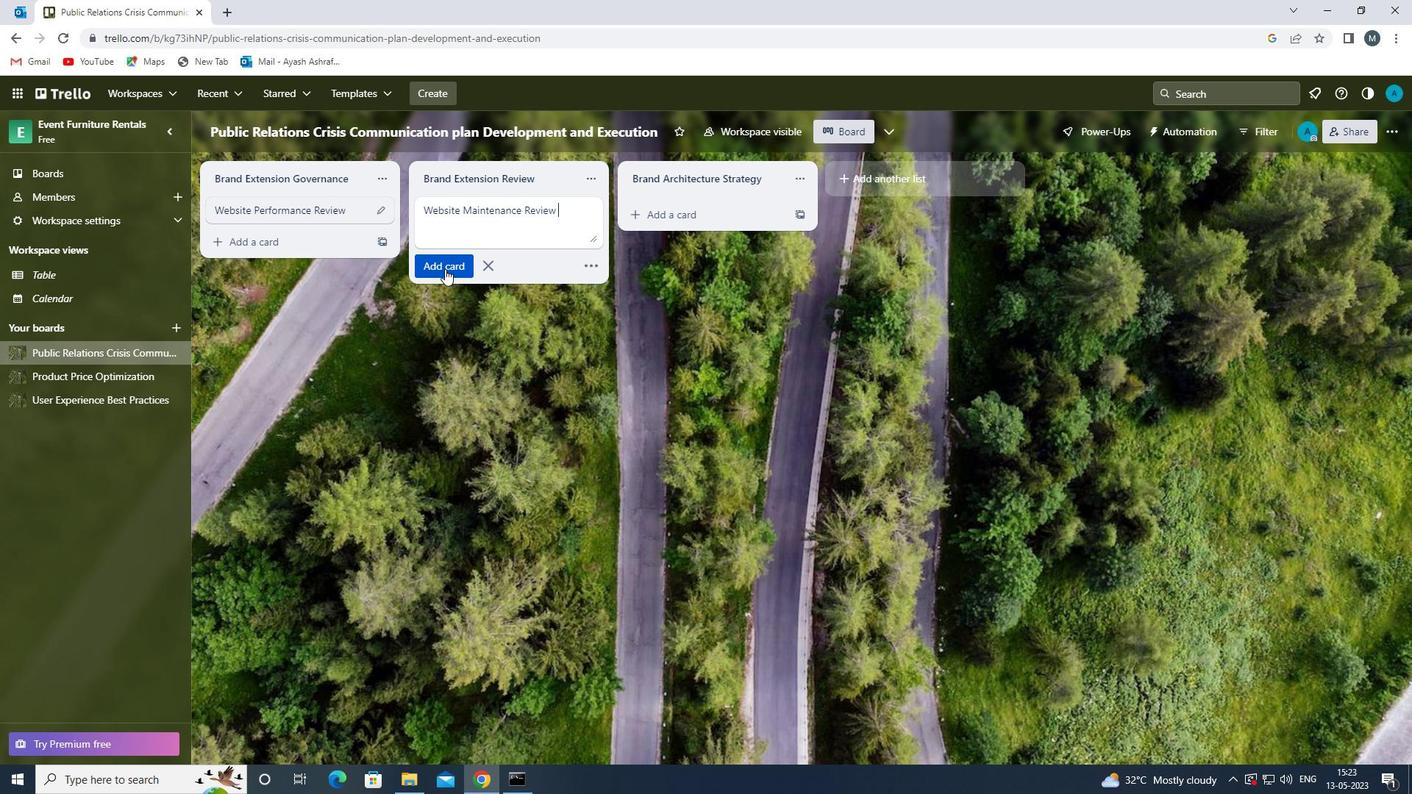 
Action: Mouse moved to (447, 377)
Screenshot: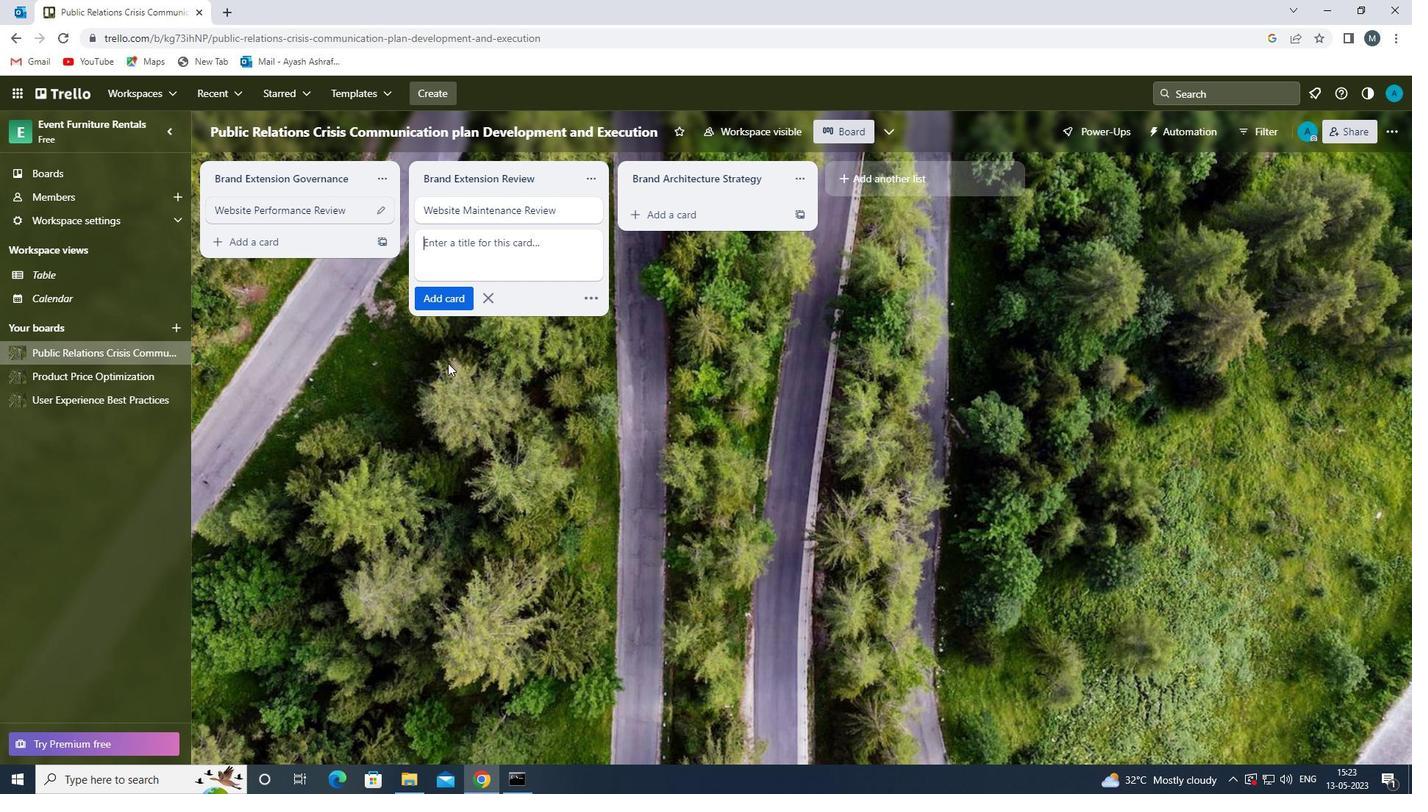 
Action: Mouse pressed left at (447, 377)
Screenshot: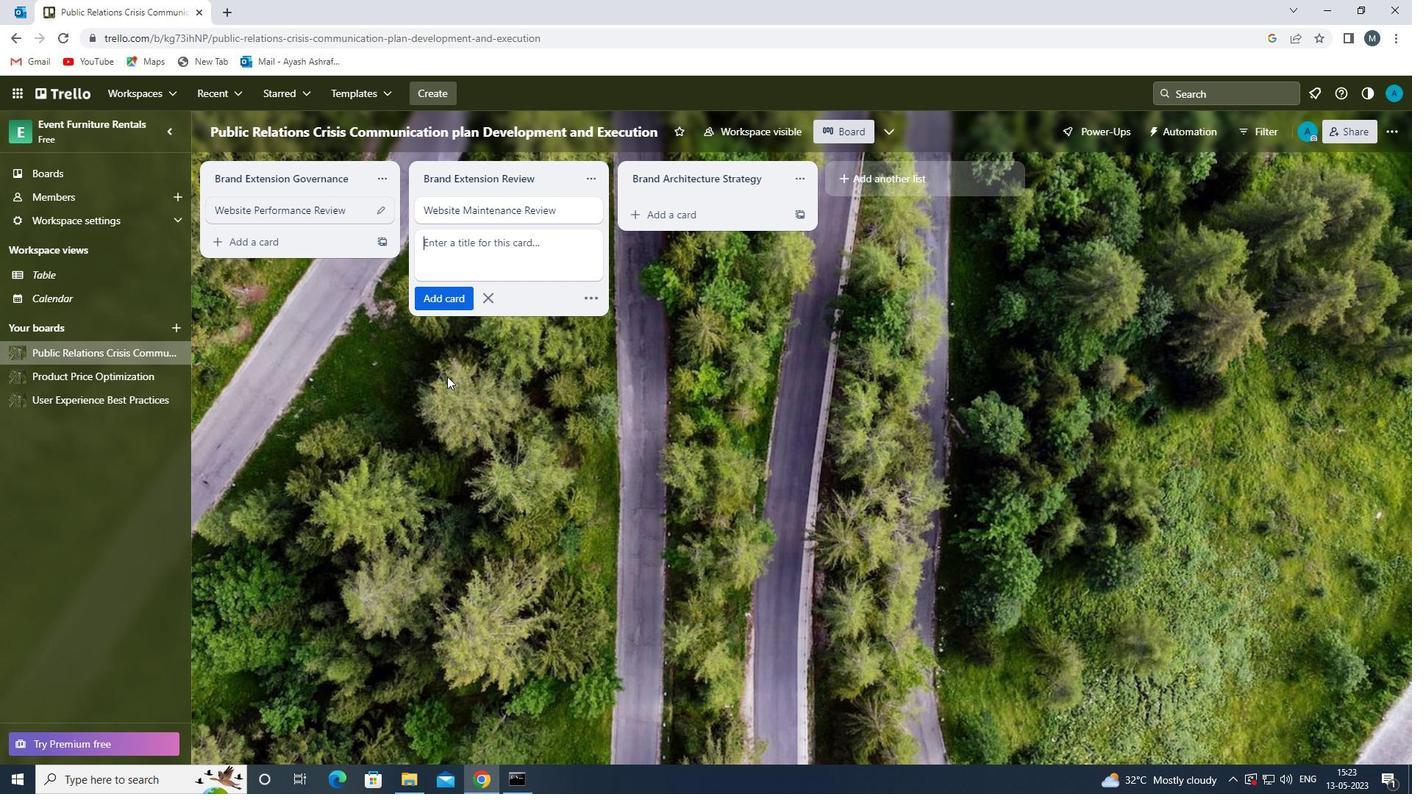 
Action: Mouse moved to (447, 377)
Screenshot: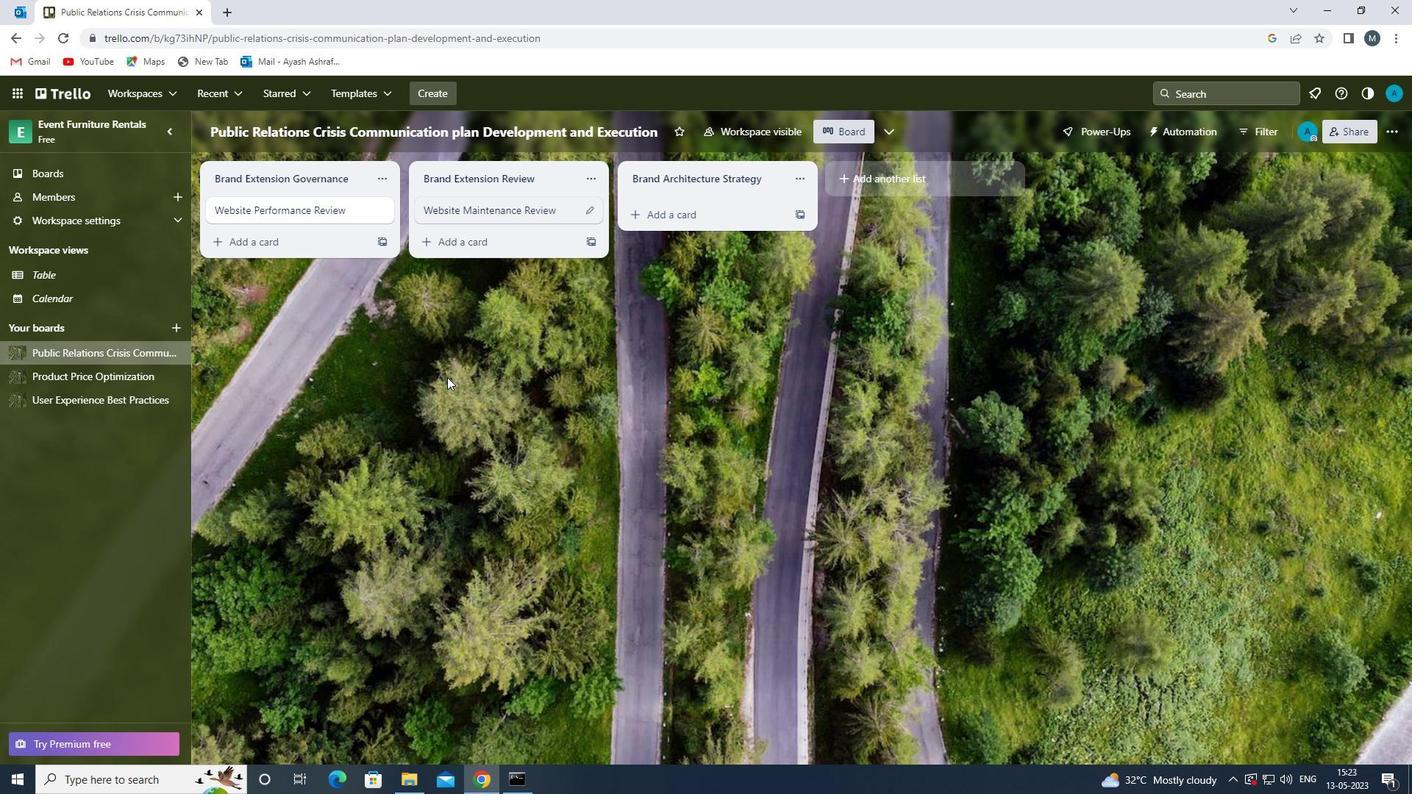 
